 Task: For heading Use Times New Roman with dark cornflower blue 2 colour & Underline.  font size for heading20,  'Change the font style of data to'Verdana and font size to 12,  Change the alignment of both headline & data to Align right In the sheet  analysisDailySales_Analysis_2022
Action: Mouse moved to (25, 147)
Screenshot: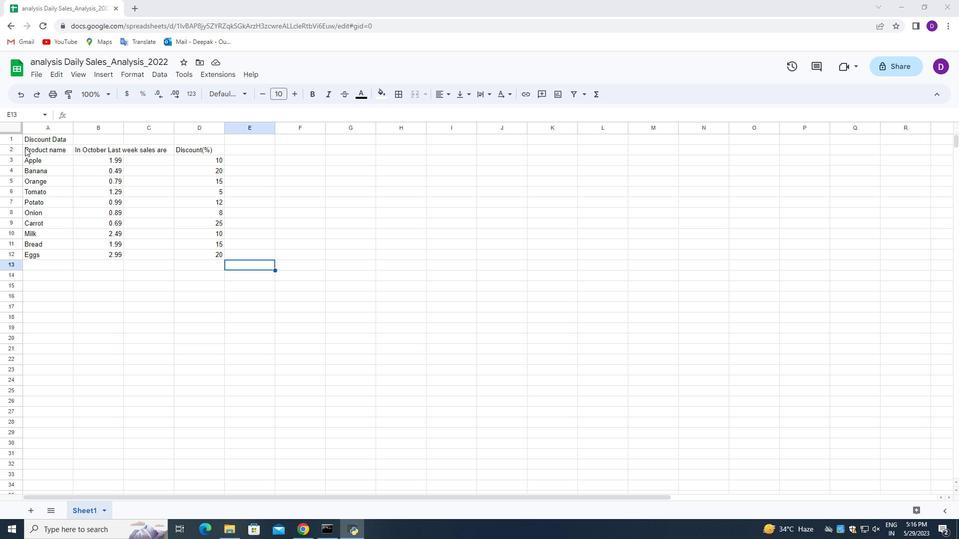 
Action: Mouse pressed left at (25, 147)
Screenshot: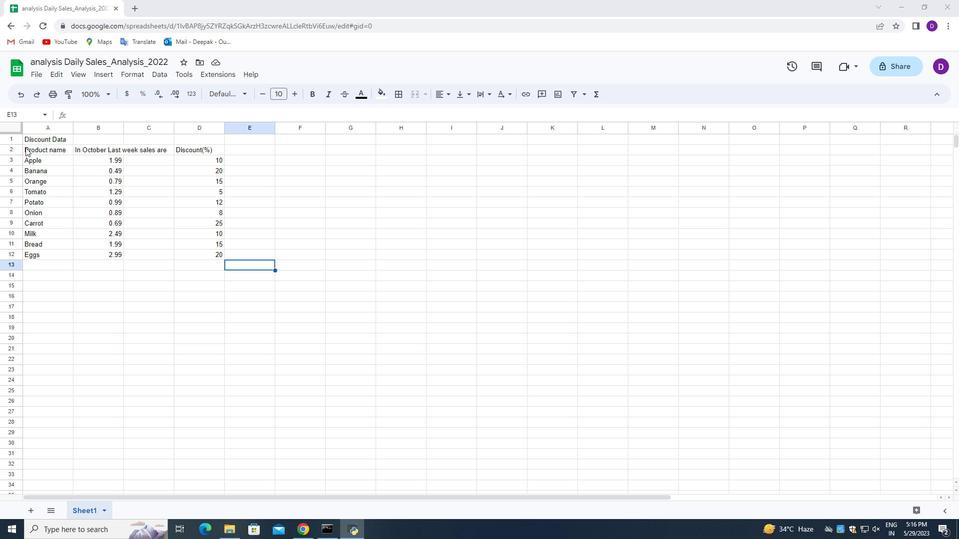 
Action: Mouse moved to (224, 95)
Screenshot: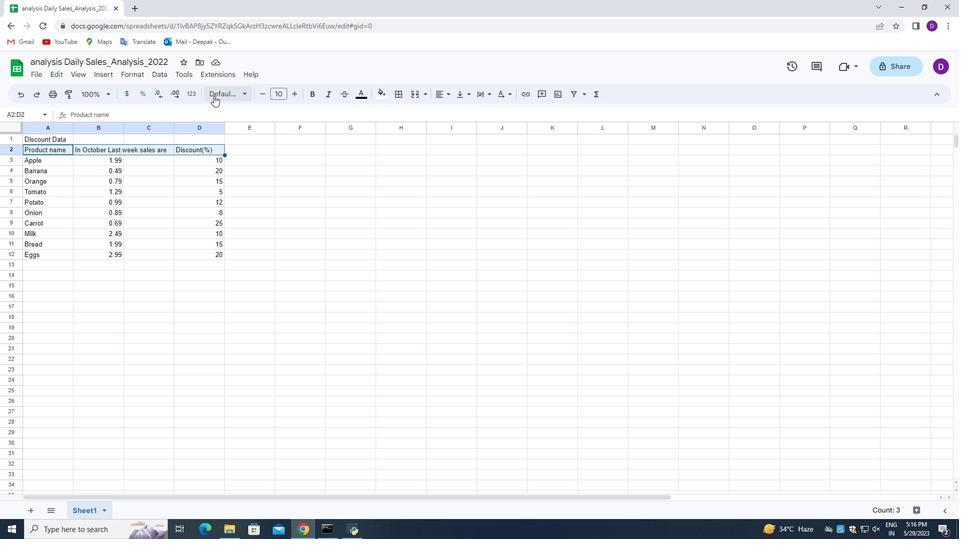 
Action: Mouse pressed left at (224, 95)
Screenshot: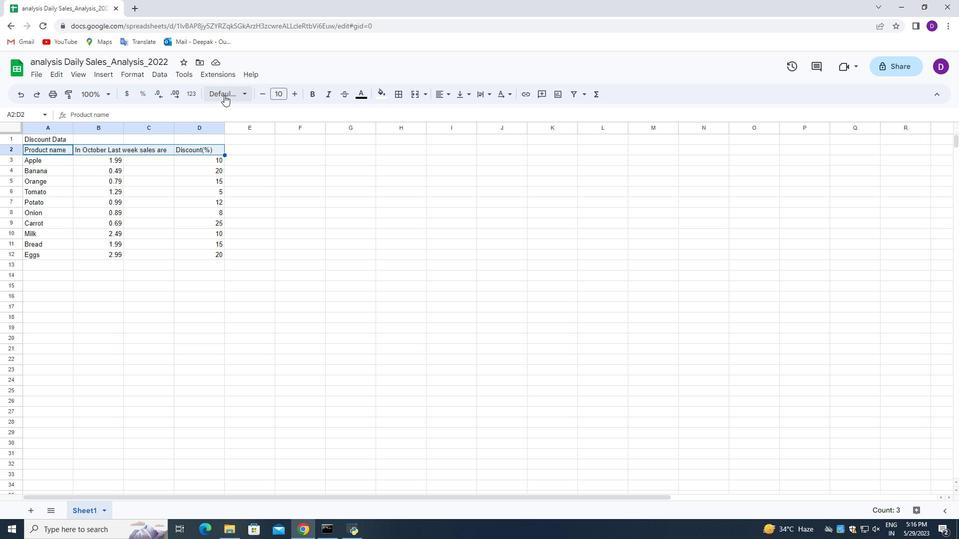 
Action: Mouse moved to (268, 328)
Screenshot: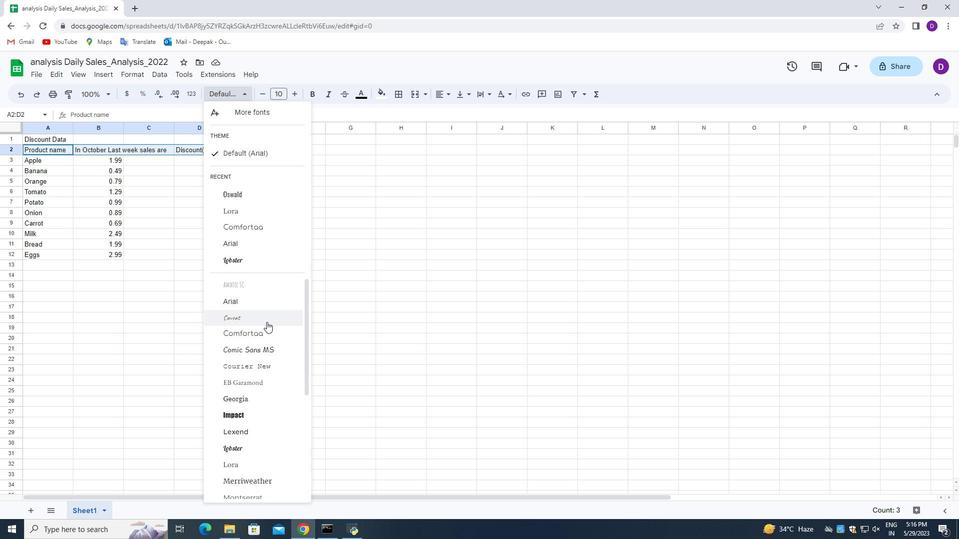 
Action: Mouse scrolled (268, 327) with delta (0, 0)
Screenshot: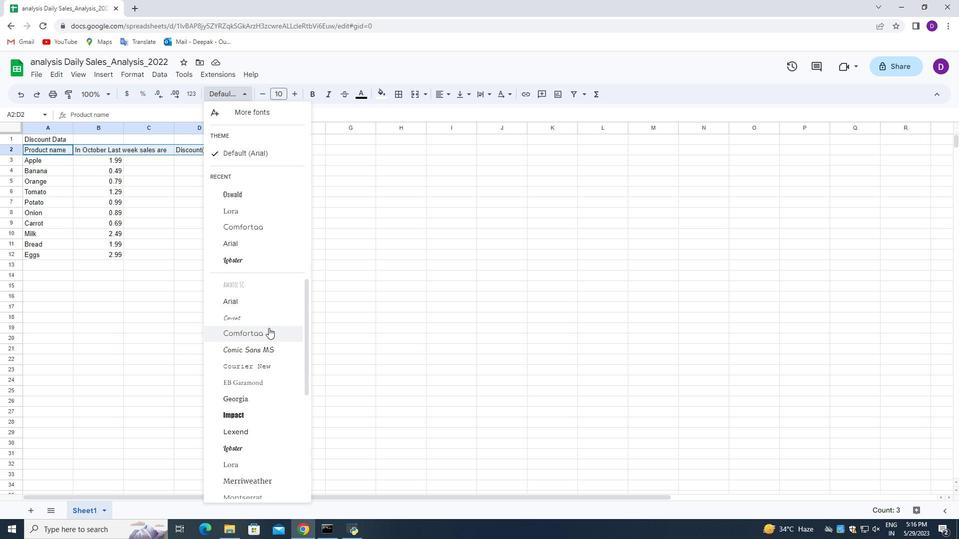 
Action: Mouse moved to (268, 333)
Screenshot: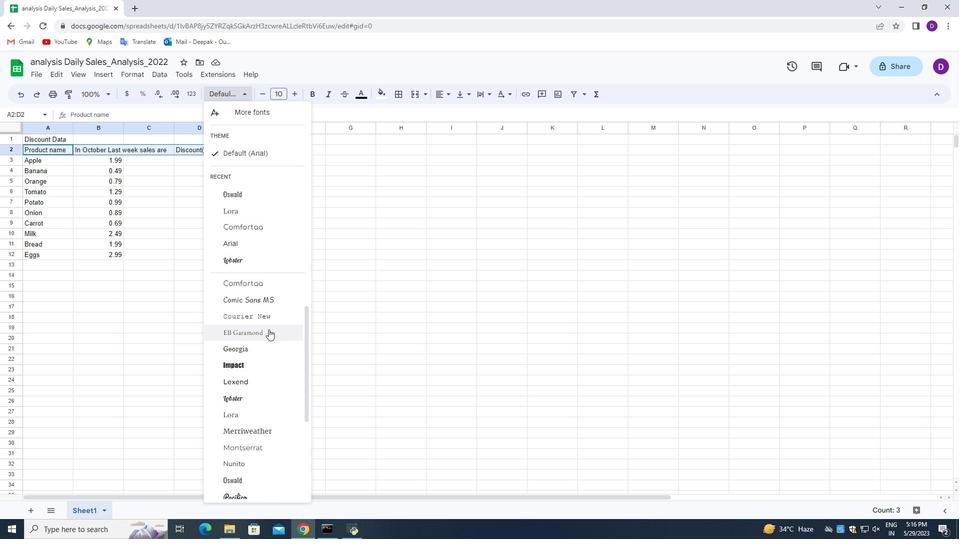 
Action: Mouse scrolled (268, 333) with delta (0, 0)
Screenshot: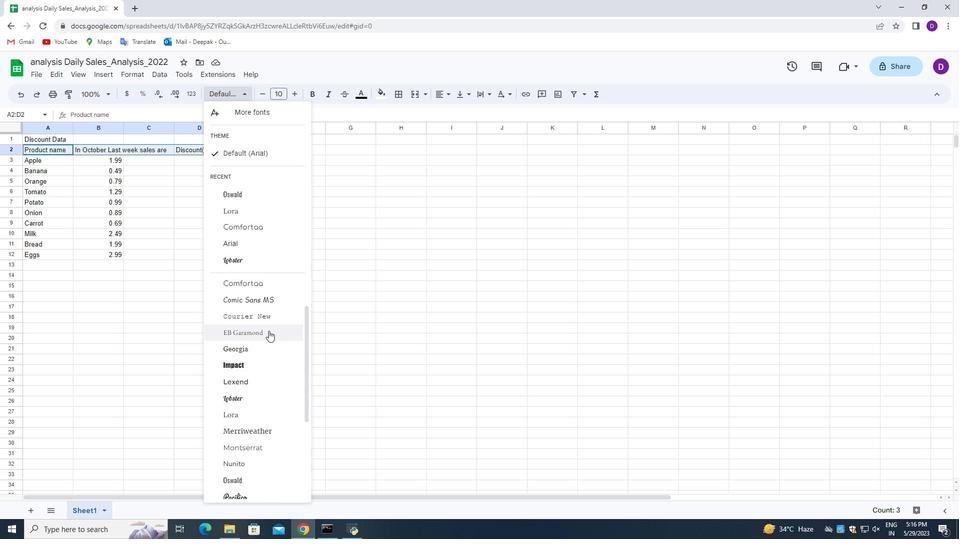 
Action: Mouse moved to (262, 374)
Screenshot: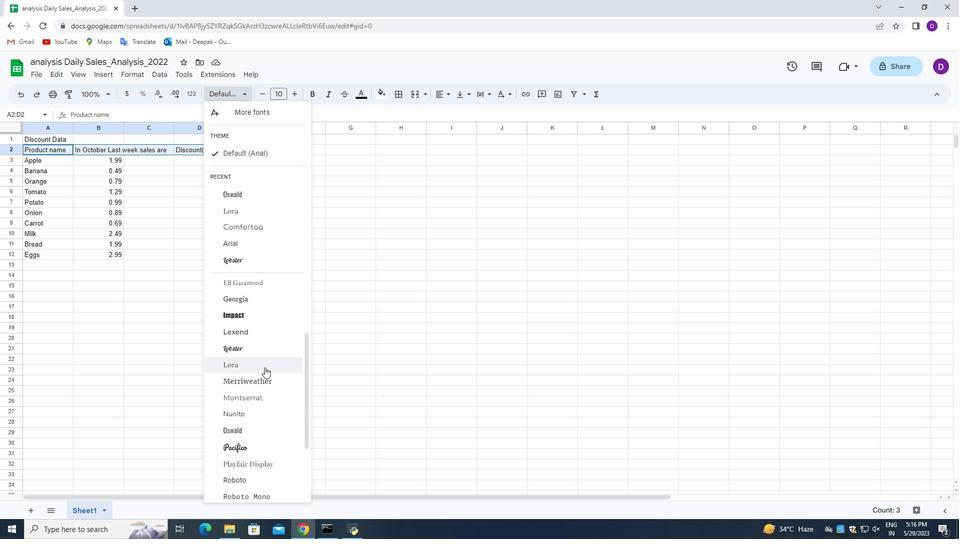 
Action: Mouse scrolled (262, 373) with delta (0, 0)
Screenshot: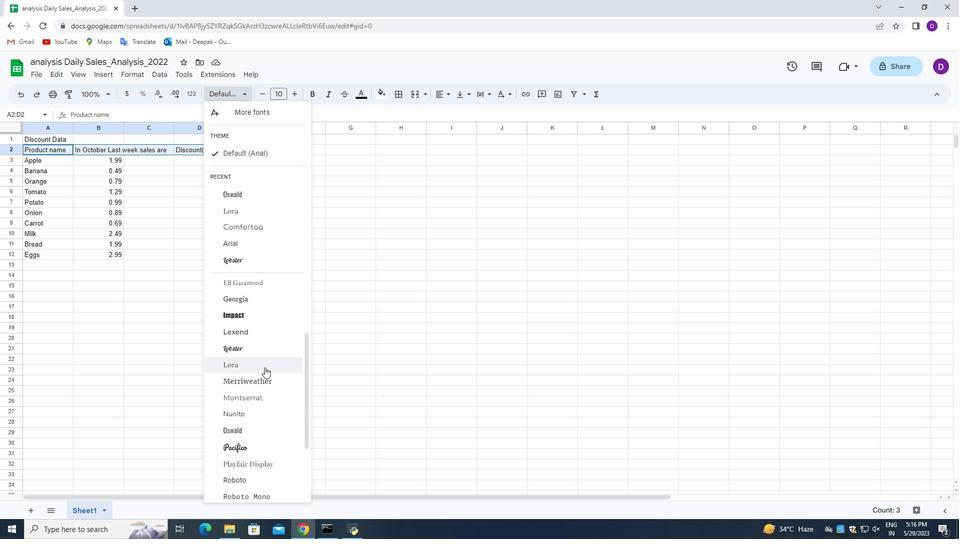 
Action: Mouse moved to (262, 375)
Screenshot: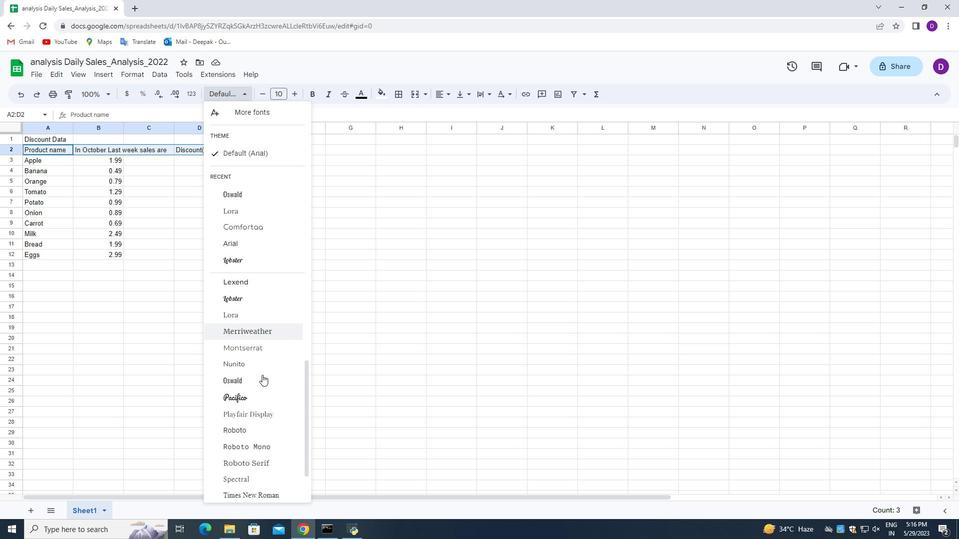 
Action: Mouse scrolled (262, 375) with delta (0, 0)
Screenshot: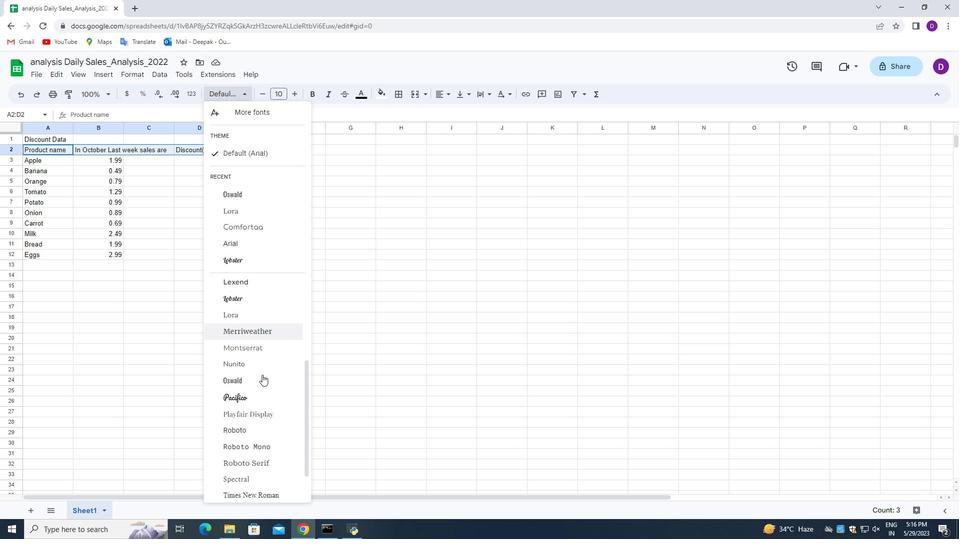 
Action: Mouse scrolled (262, 375) with delta (0, 0)
Screenshot: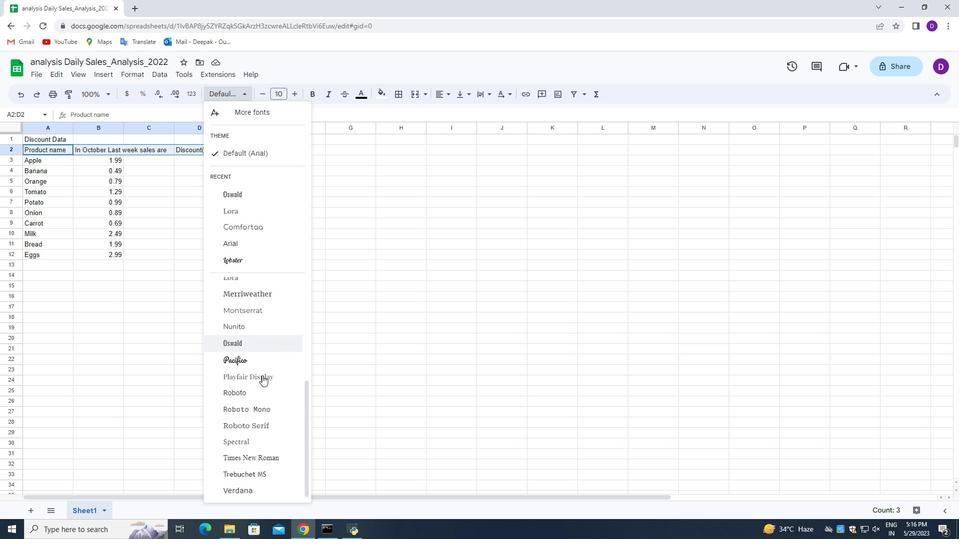 
Action: Mouse moved to (265, 460)
Screenshot: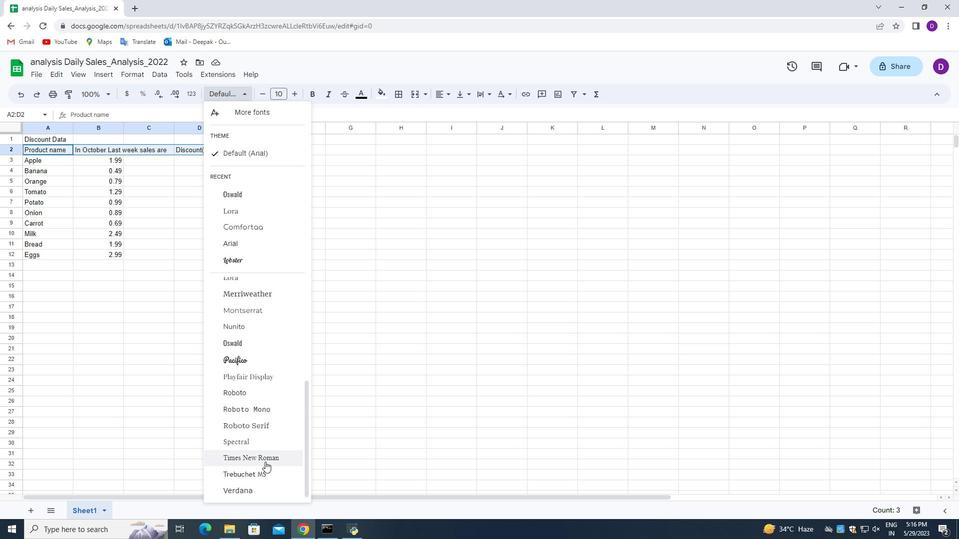 
Action: Mouse pressed left at (265, 460)
Screenshot: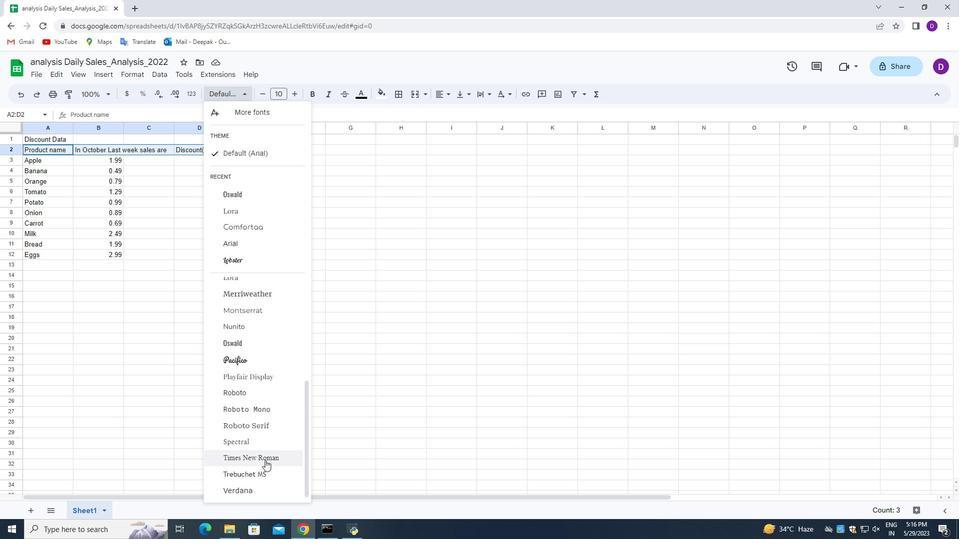 
Action: Mouse moved to (357, 96)
Screenshot: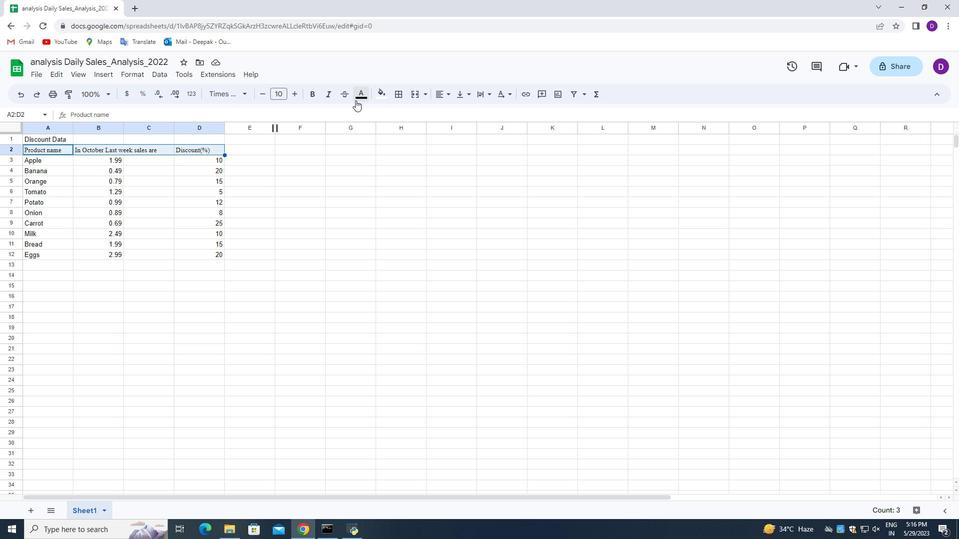 
Action: Mouse pressed left at (357, 96)
Screenshot: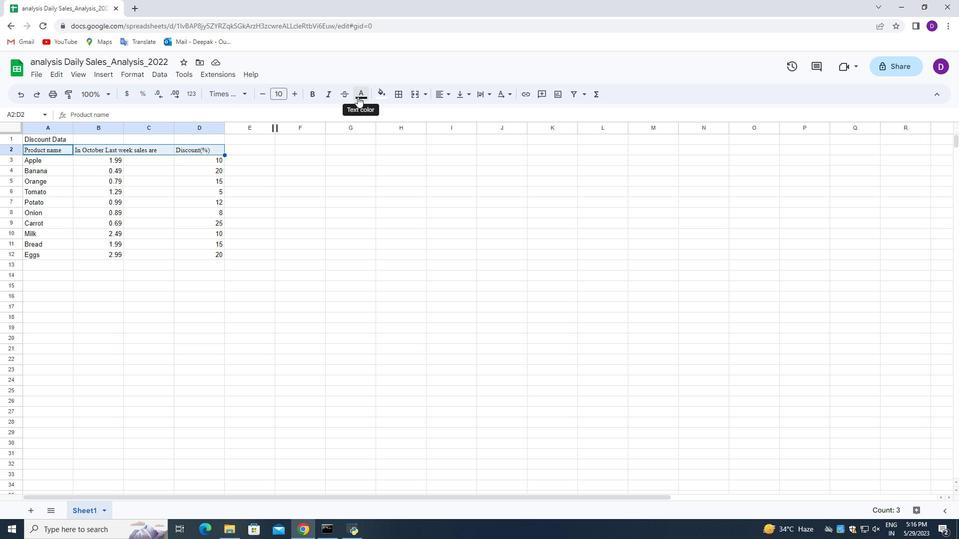 
Action: Mouse moved to (428, 195)
Screenshot: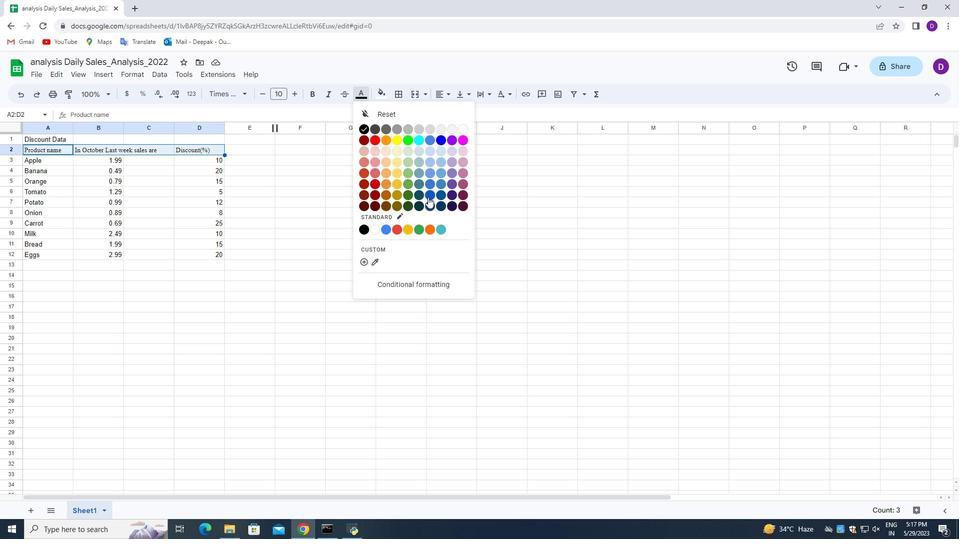 
Action: Mouse pressed left at (428, 195)
Screenshot: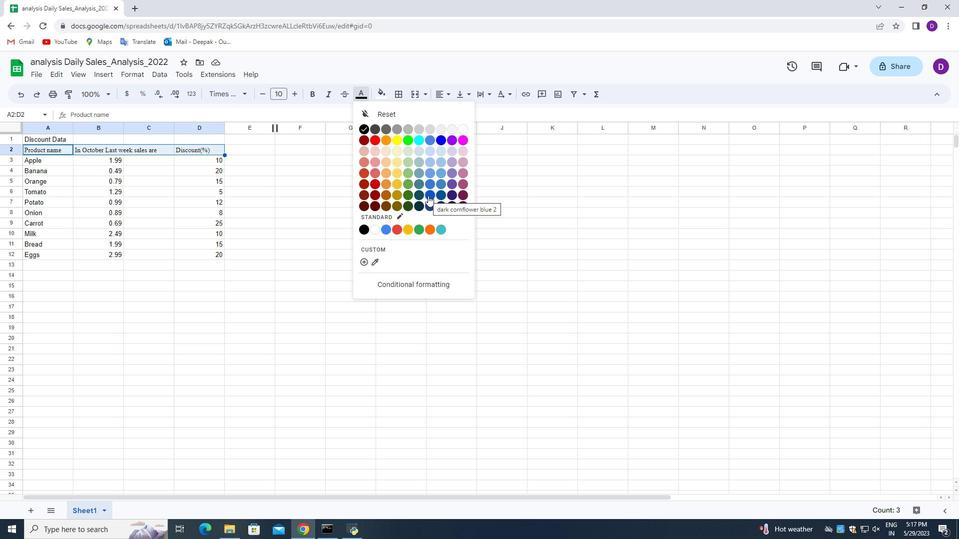 
Action: Mouse moved to (168, 160)
Screenshot: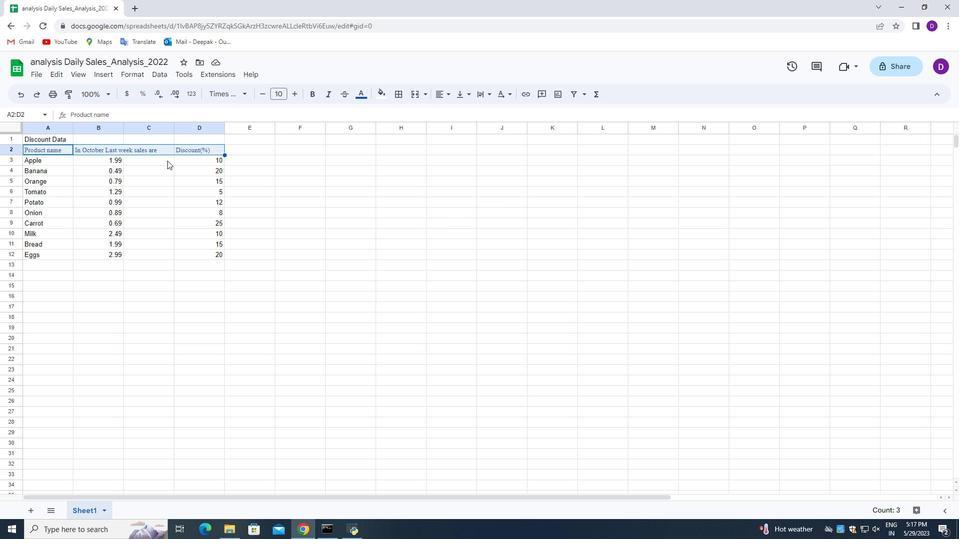 
Action: Key pressed ctrl+U
Screenshot: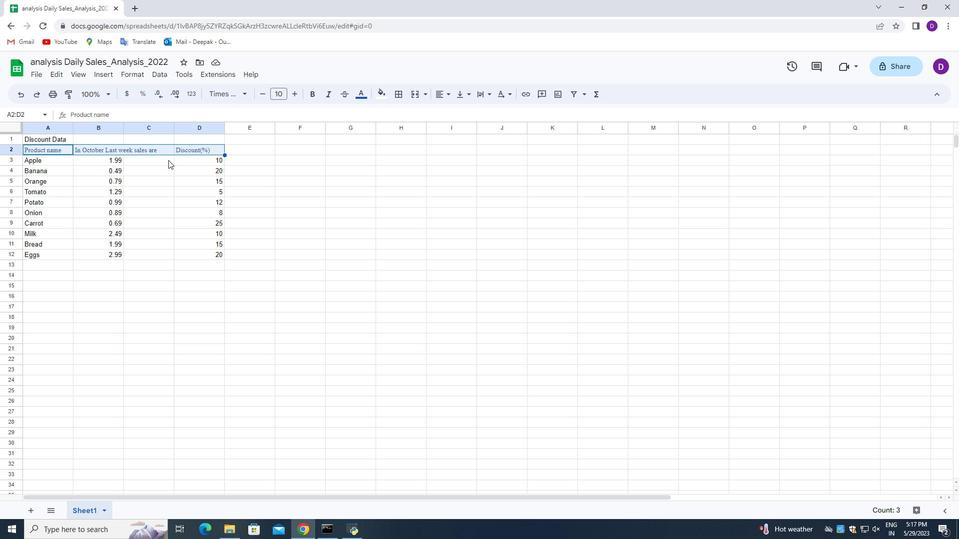 
Action: Mouse moved to (296, 96)
Screenshot: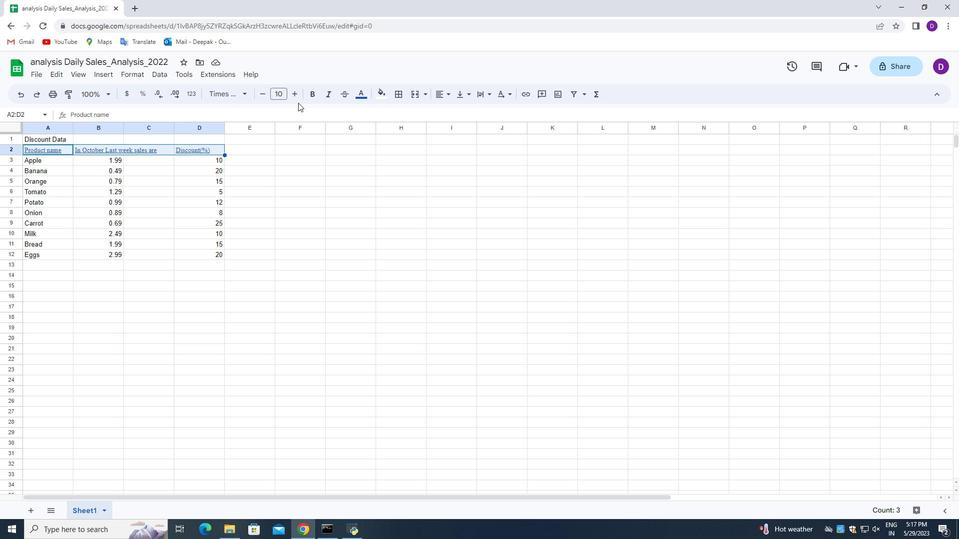 
Action: Mouse pressed left at (296, 96)
Screenshot: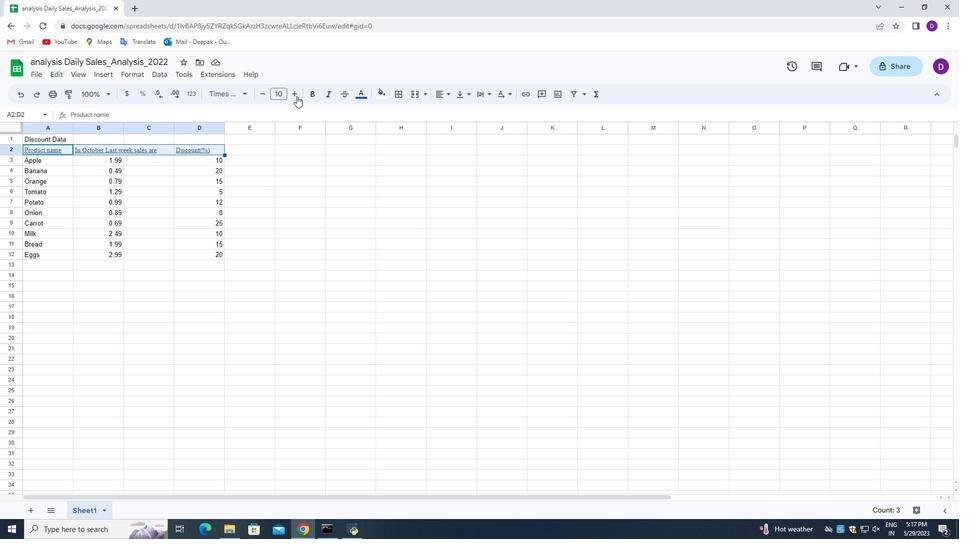 
Action: Mouse pressed left at (296, 96)
Screenshot: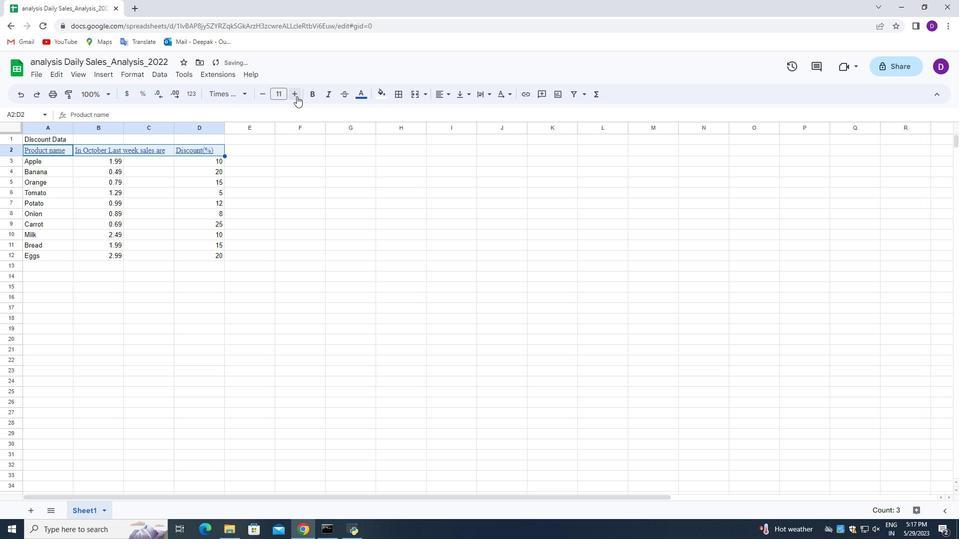 
Action: Mouse pressed left at (296, 96)
Screenshot: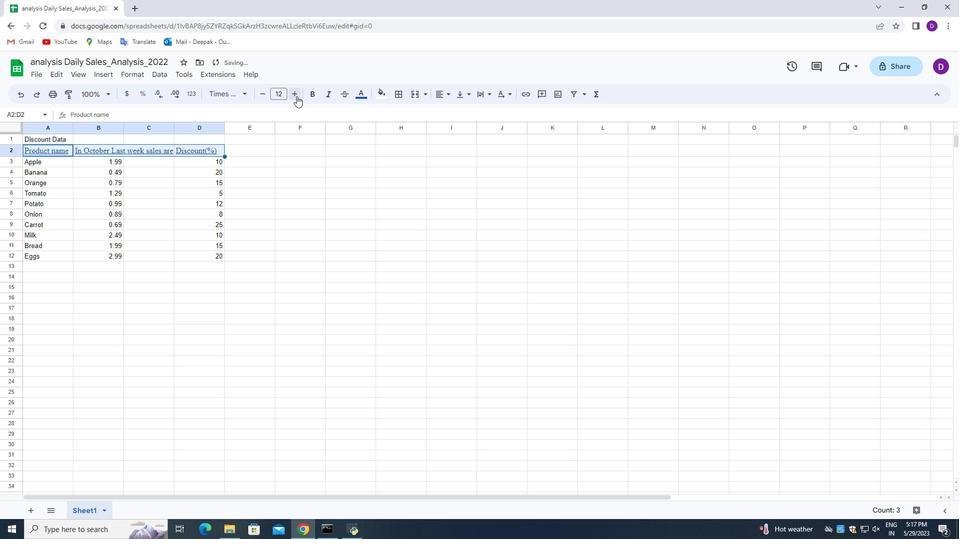 
Action: Mouse pressed left at (296, 96)
Screenshot: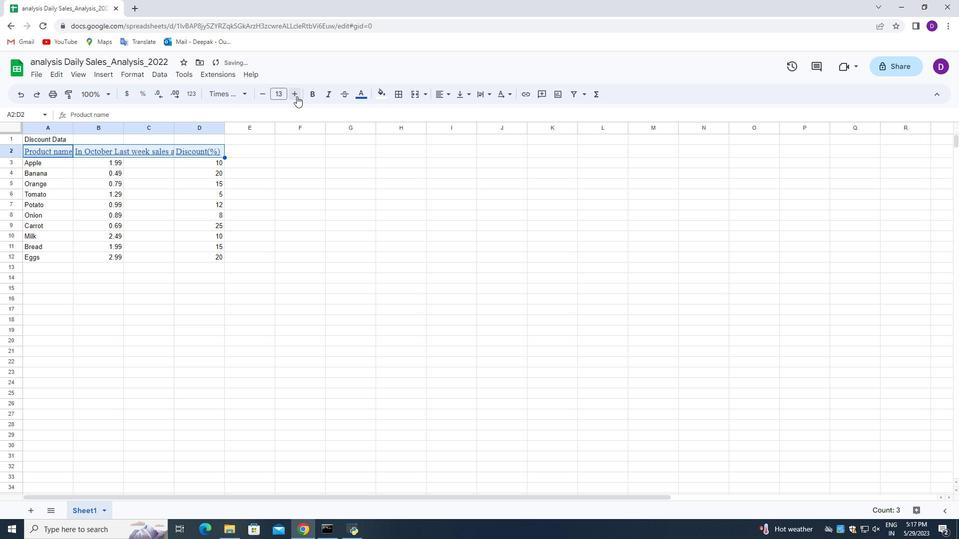 
Action: Mouse pressed left at (296, 96)
Screenshot: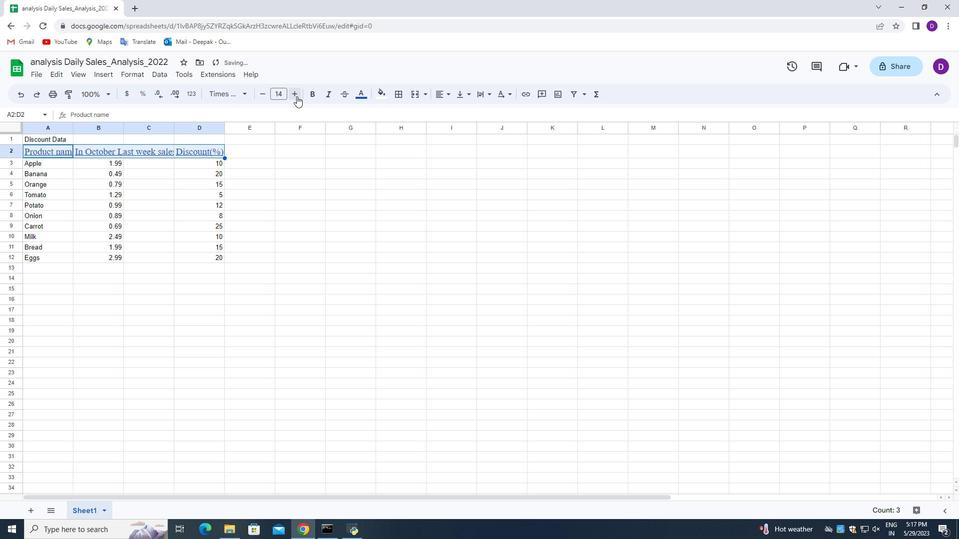 
Action: Mouse pressed left at (296, 96)
Screenshot: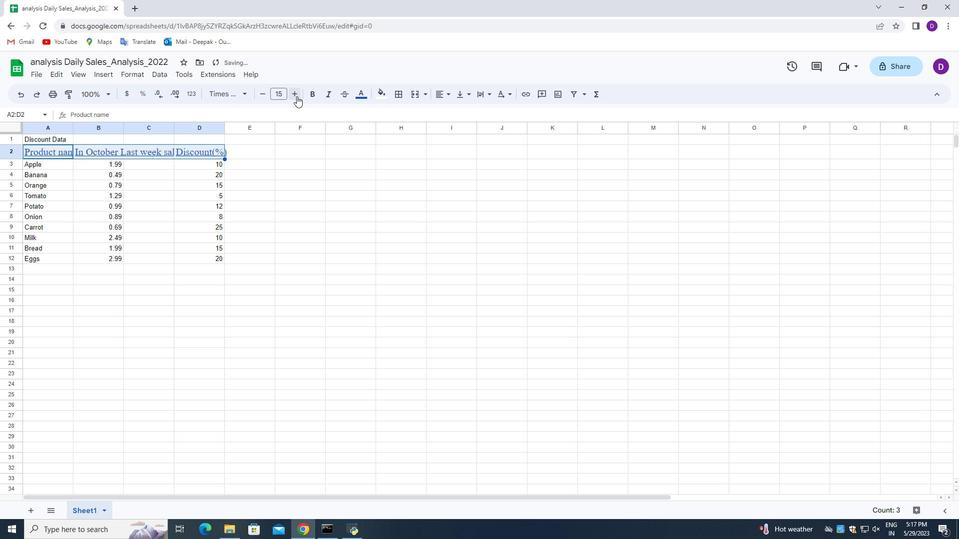 
Action: Mouse pressed left at (296, 96)
Screenshot: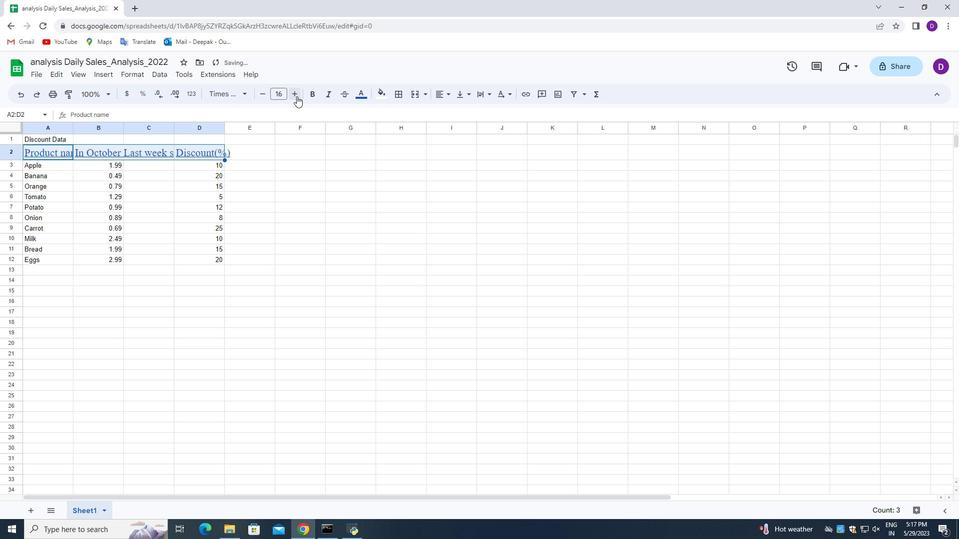 
Action: Mouse pressed left at (296, 96)
Screenshot: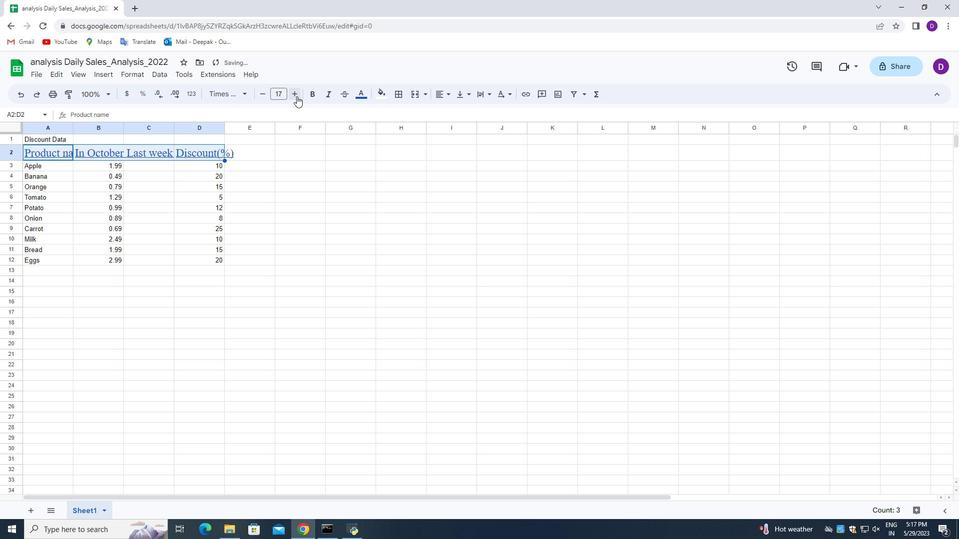 
Action: Mouse pressed left at (296, 96)
Screenshot: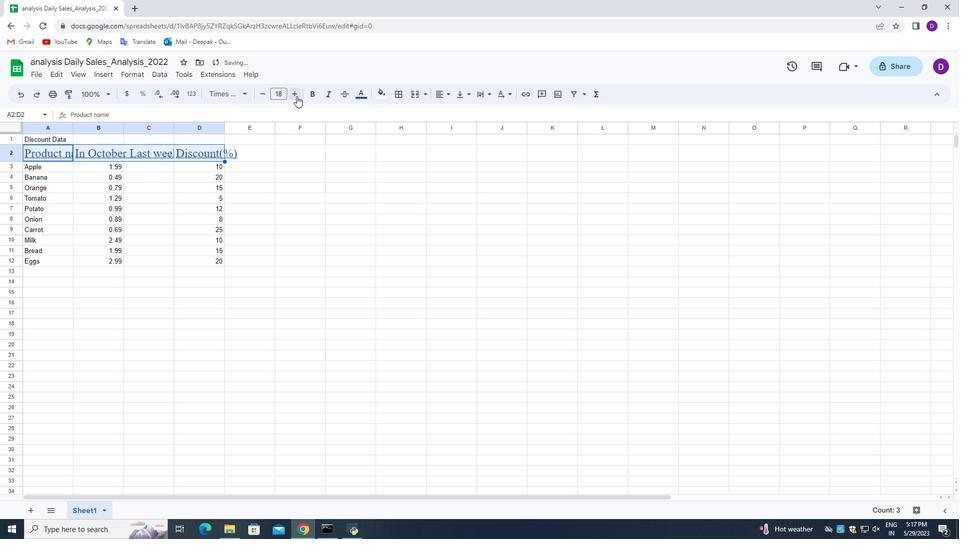 
Action: Mouse pressed left at (296, 96)
Screenshot: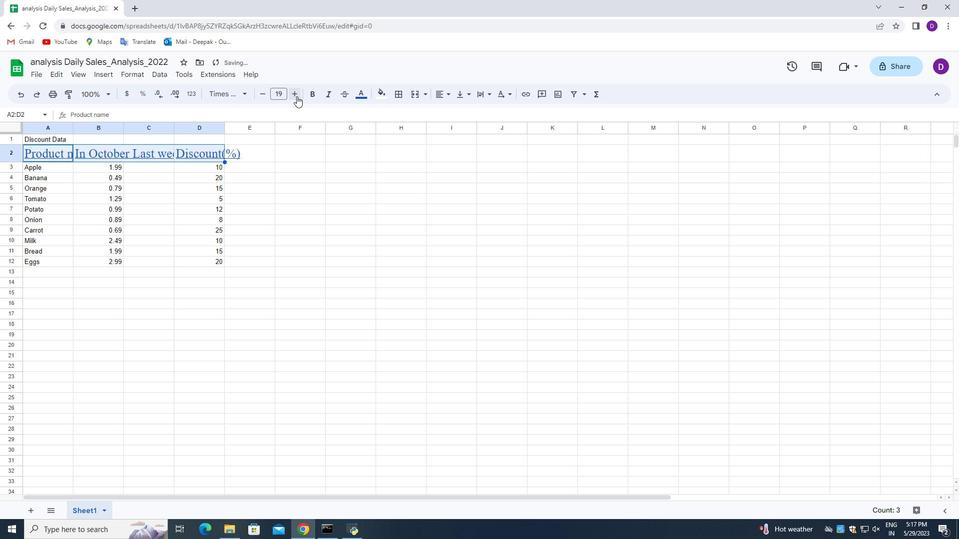 
Action: Mouse moved to (30, 167)
Screenshot: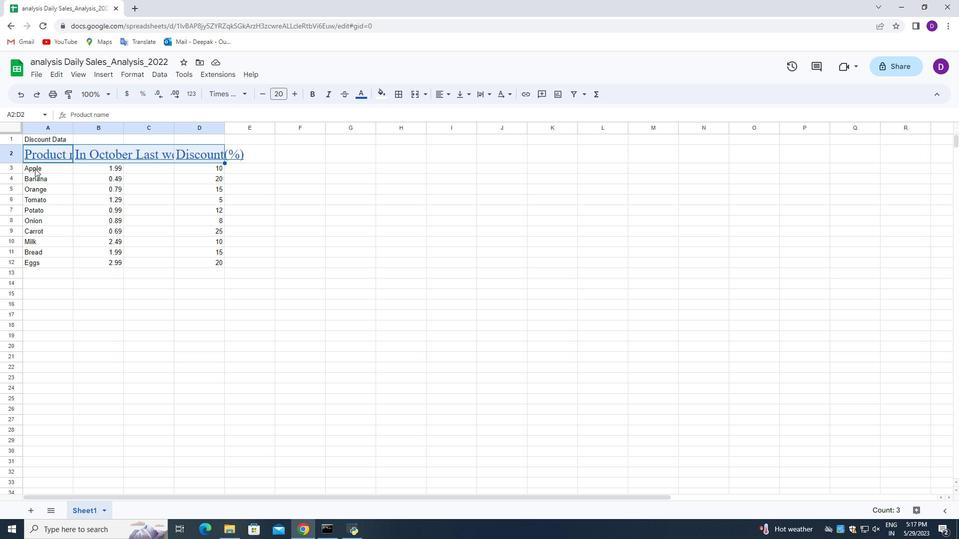 
Action: Mouse pressed left at (30, 167)
Screenshot: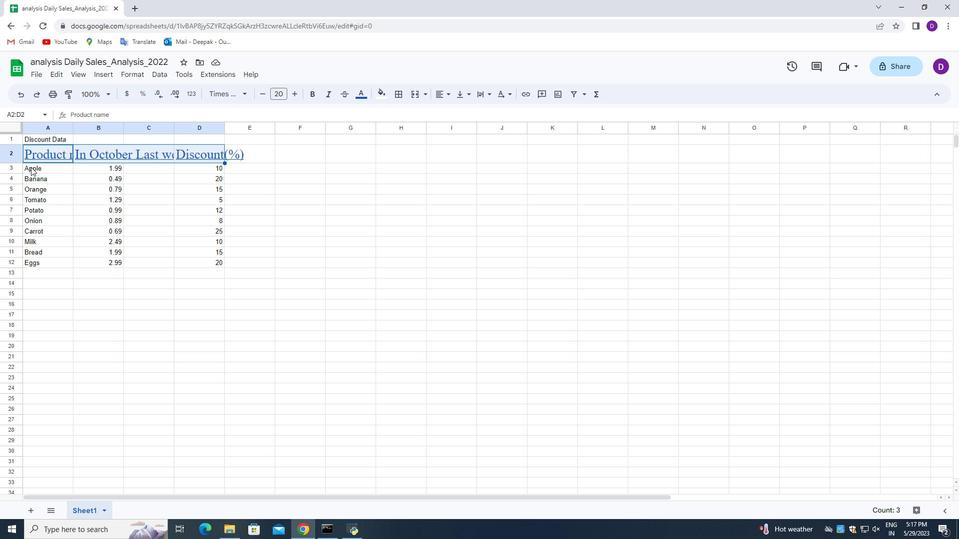 
Action: Mouse moved to (229, 95)
Screenshot: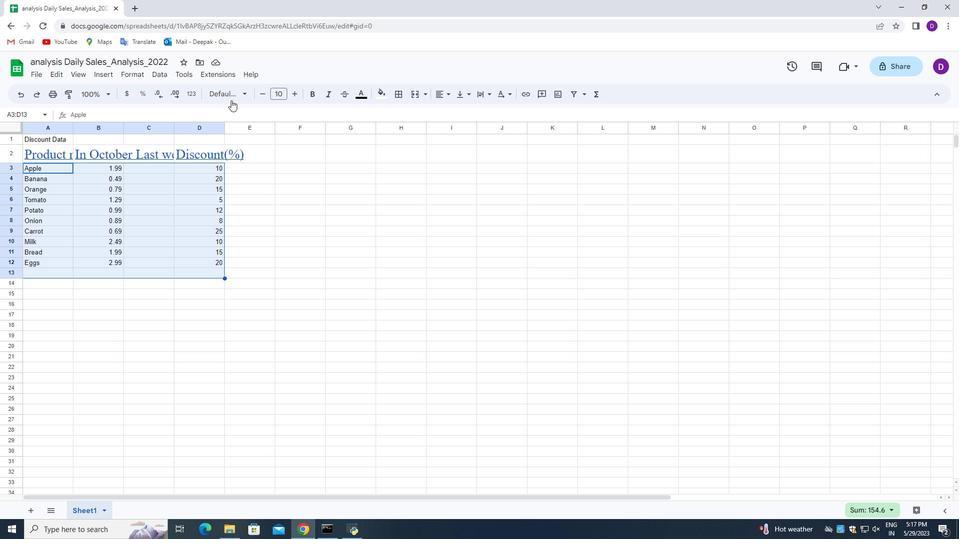 
Action: Mouse pressed left at (229, 95)
Screenshot: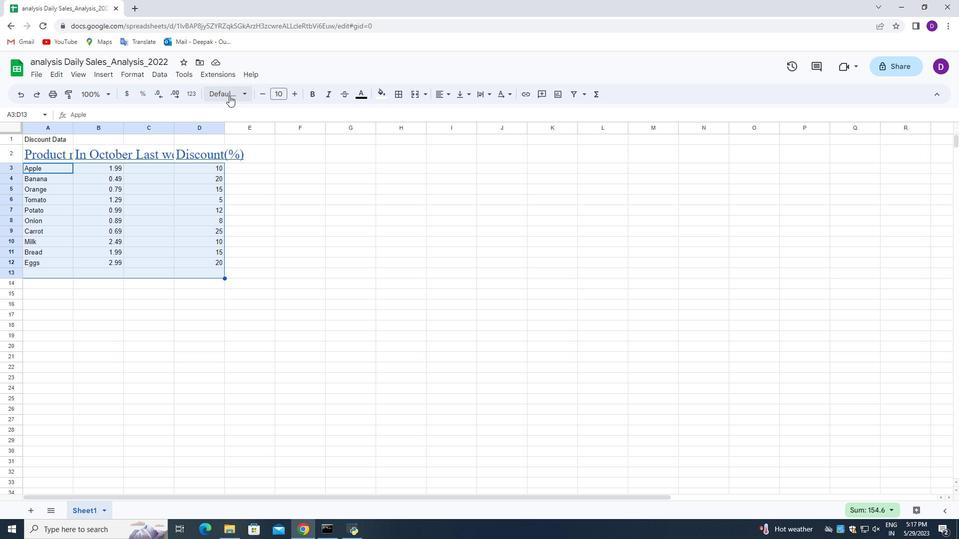 
Action: Mouse moved to (255, 467)
Screenshot: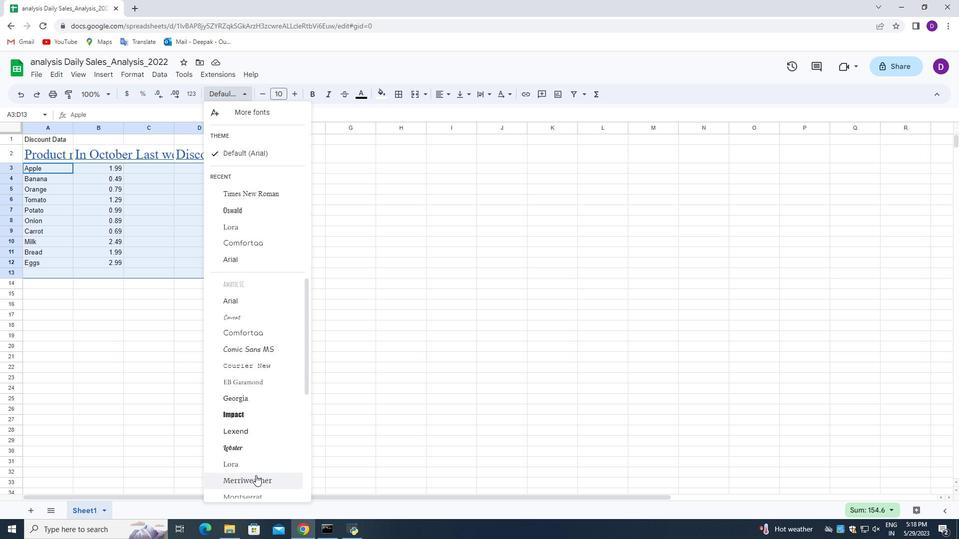 
Action: Mouse scrolled (255, 466) with delta (0, 0)
Screenshot: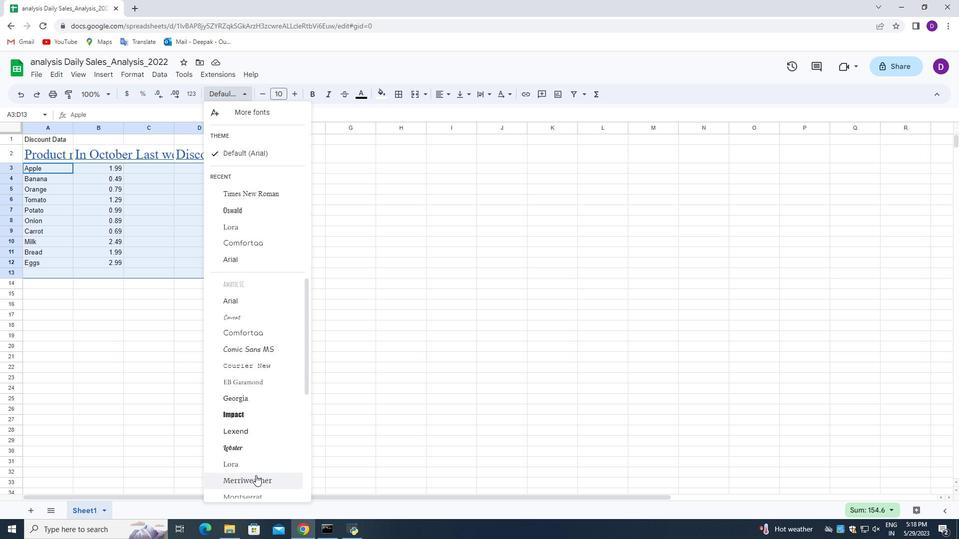 
Action: Mouse moved to (253, 413)
Screenshot: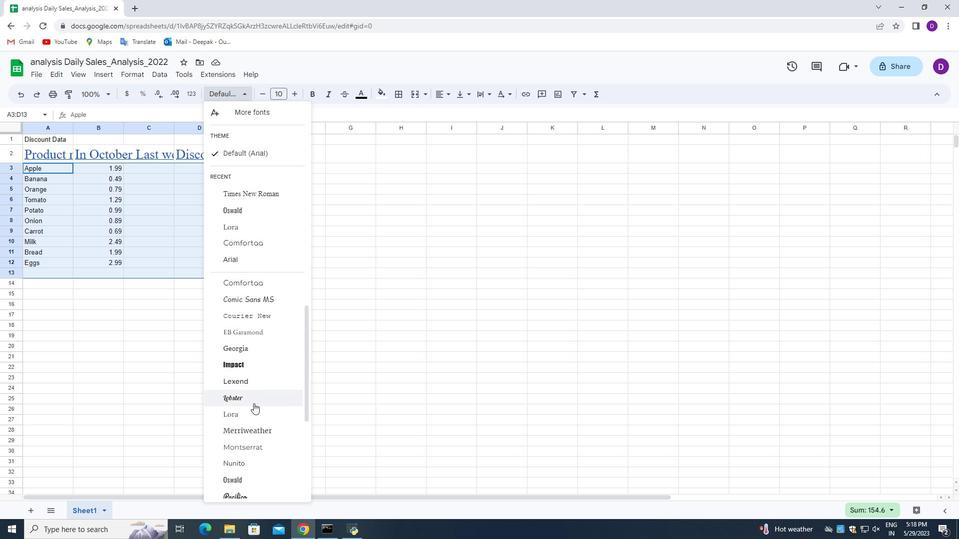 
Action: Mouse scrolled (253, 413) with delta (0, 0)
Screenshot: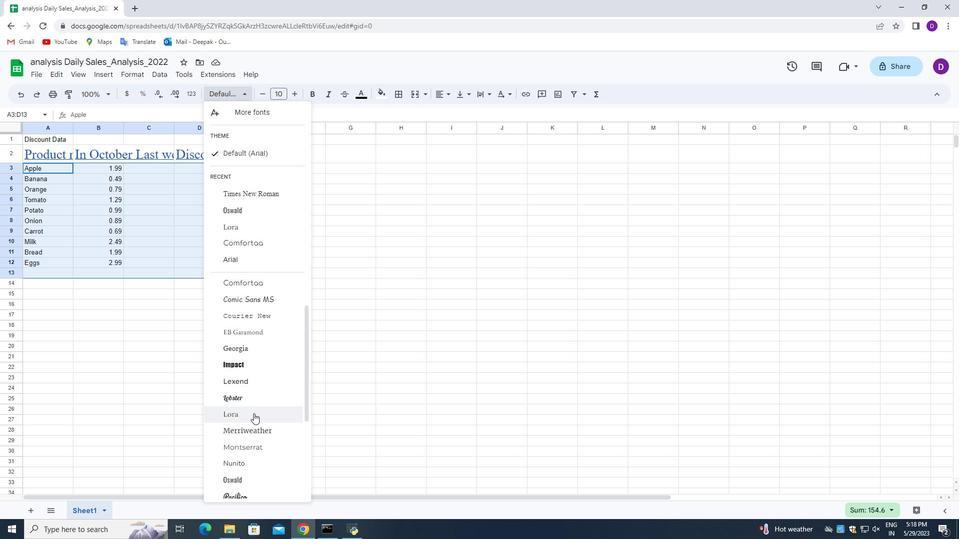 
Action: Mouse moved to (255, 425)
Screenshot: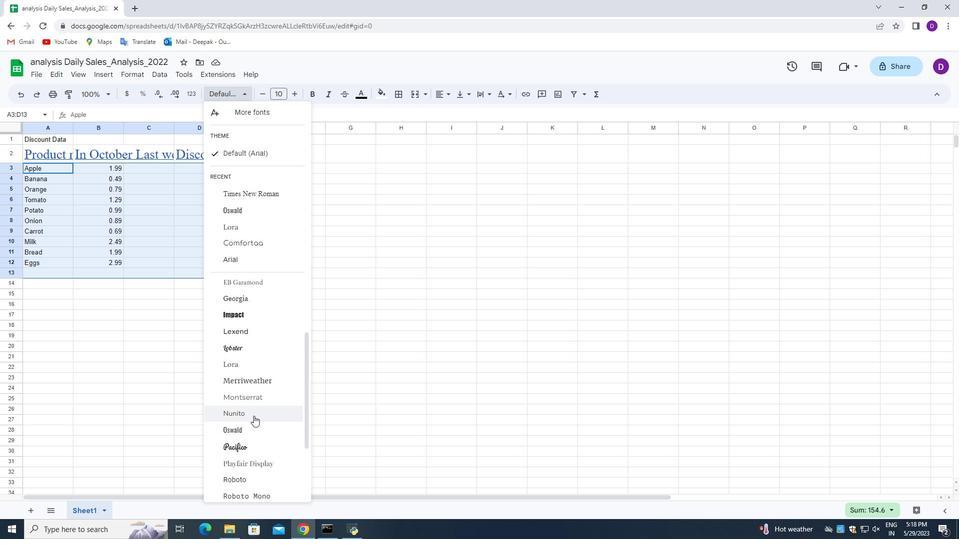 
Action: Mouse scrolled (255, 424) with delta (0, 0)
Screenshot: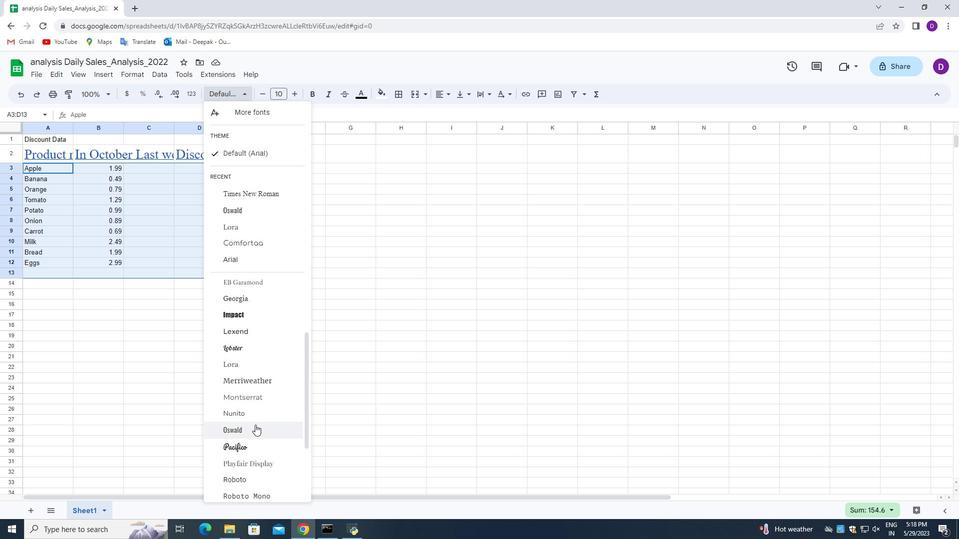 
Action: Mouse moved to (251, 395)
Screenshot: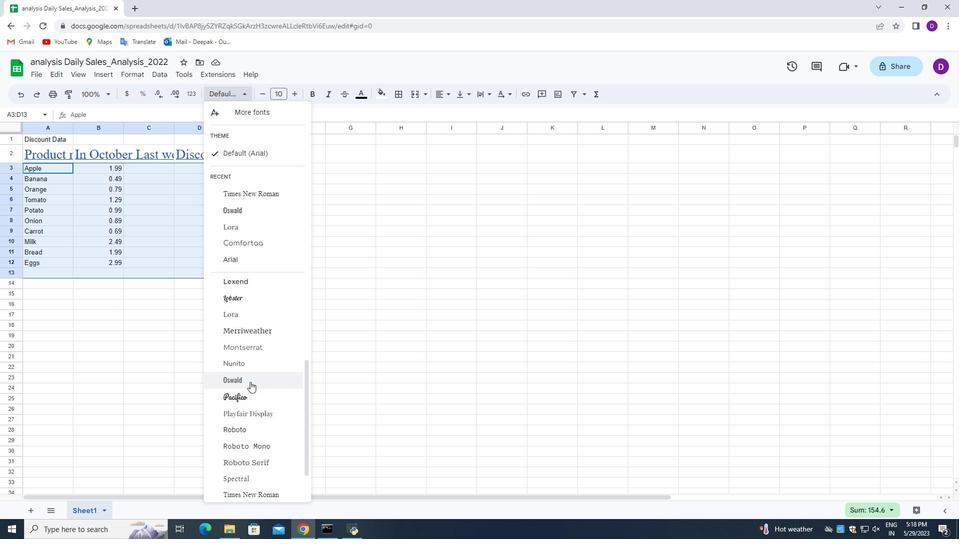 
Action: Mouse scrolled (251, 394) with delta (0, 0)
Screenshot: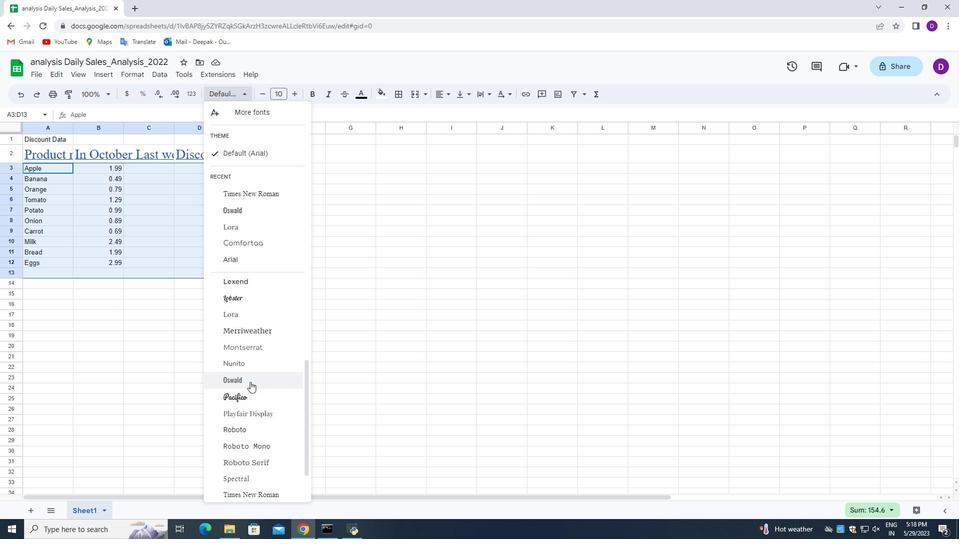 
Action: Mouse moved to (253, 405)
Screenshot: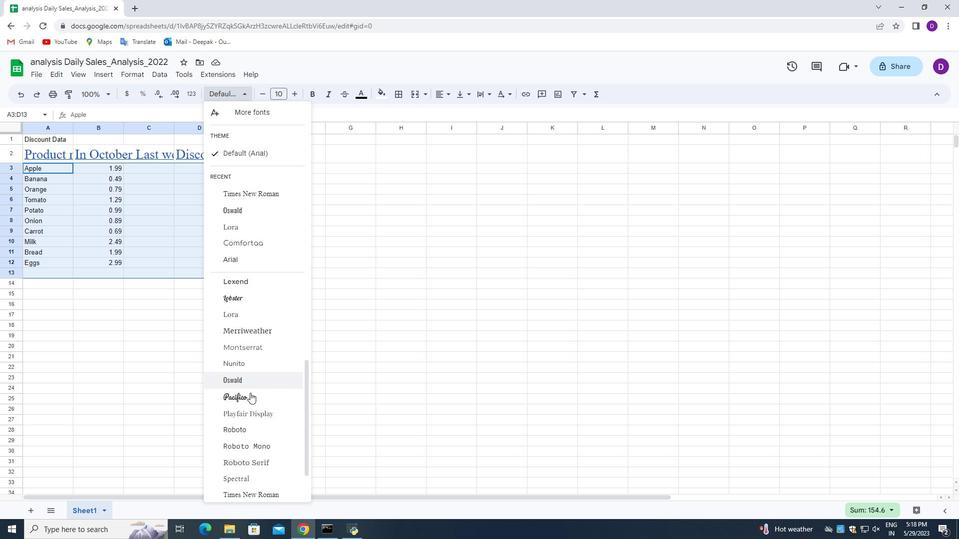 
Action: Mouse scrolled (253, 404) with delta (0, 0)
Screenshot: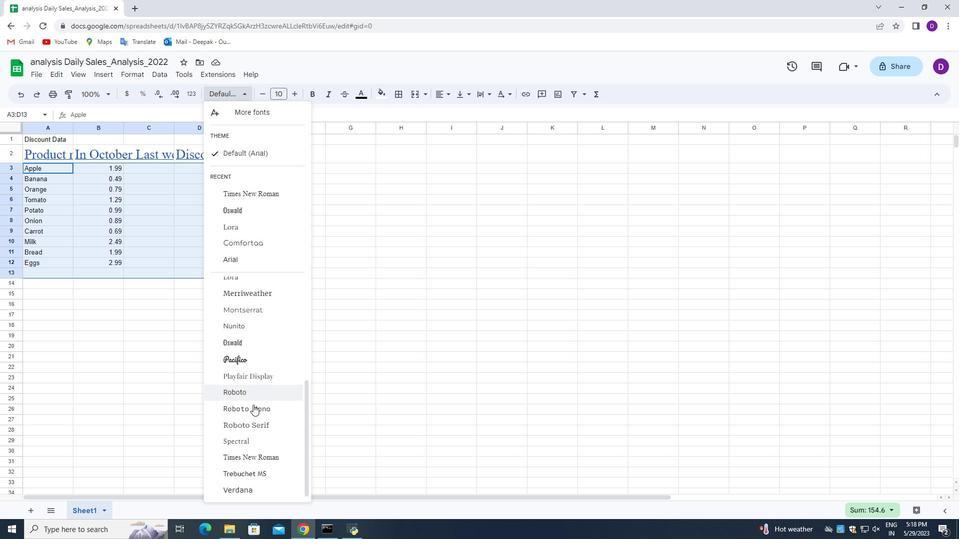 
Action: Mouse moved to (253, 405)
Screenshot: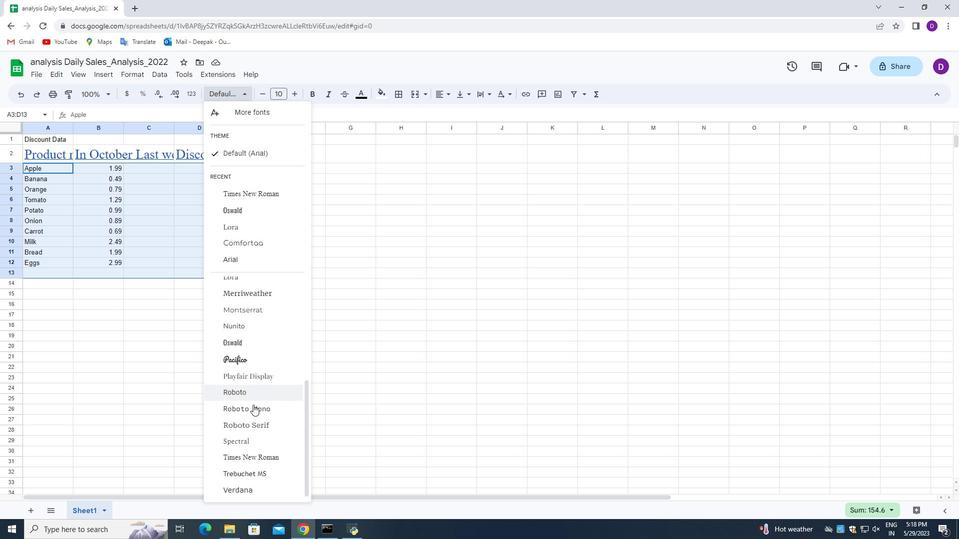 
Action: Mouse scrolled (253, 405) with delta (0, 0)
Screenshot: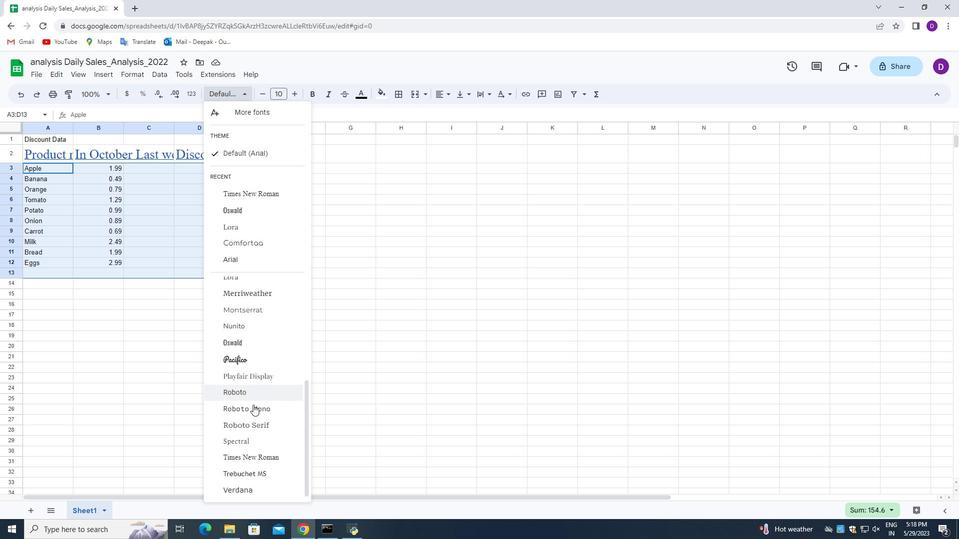 
Action: Mouse moved to (257, 487)
Screenshot: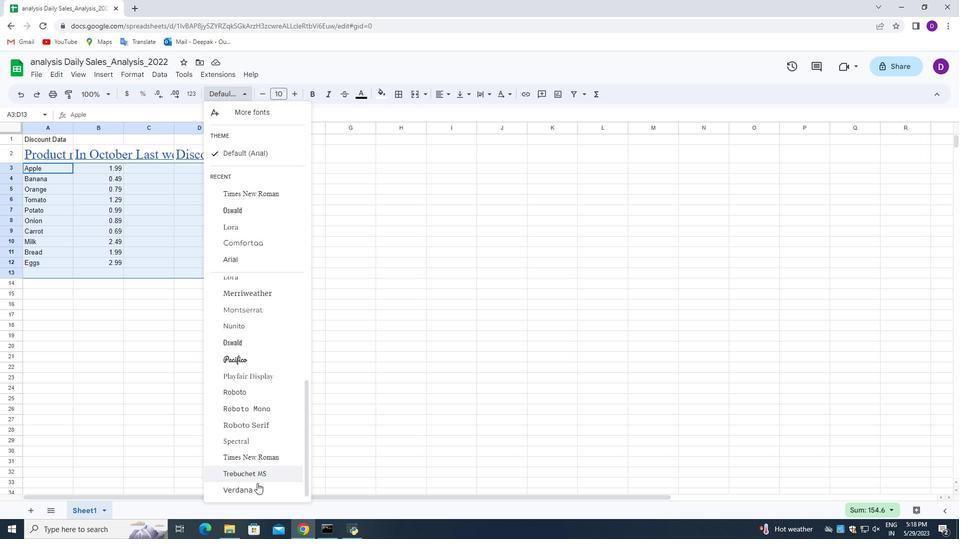 
Action: Mouse pressed left at (257, 487)
Screenshot: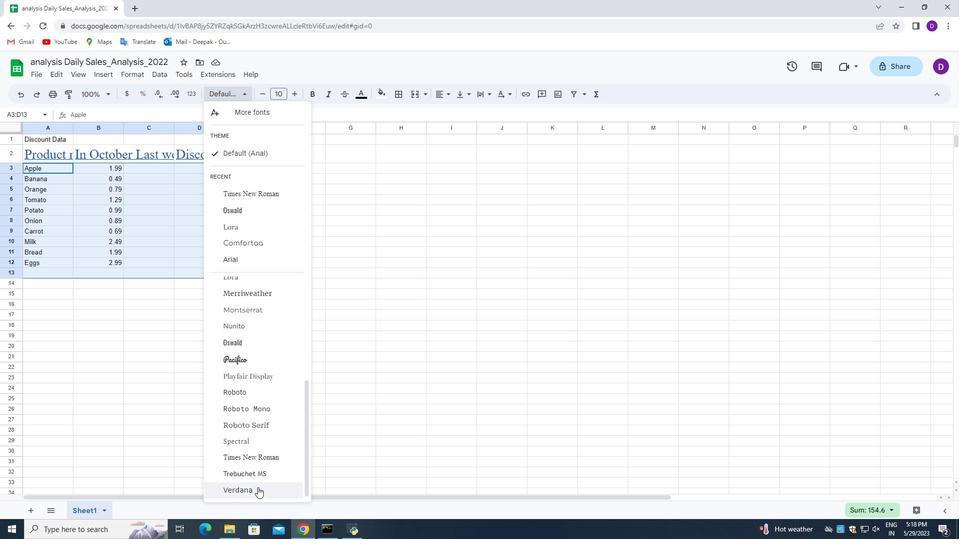 
Action: Mouse moved to (295, 96)
Screenshot: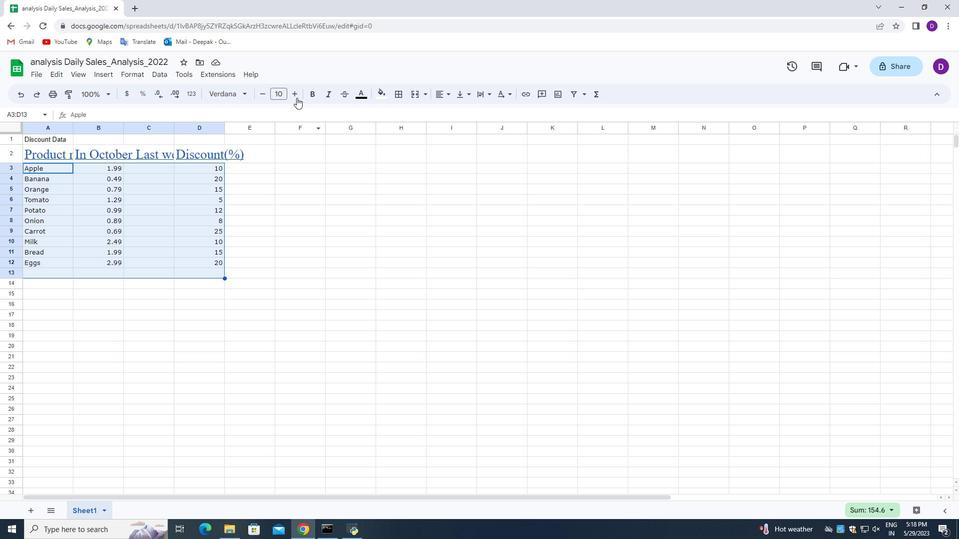
Action: Mouse pressed left at (295, 96)
Screenshot: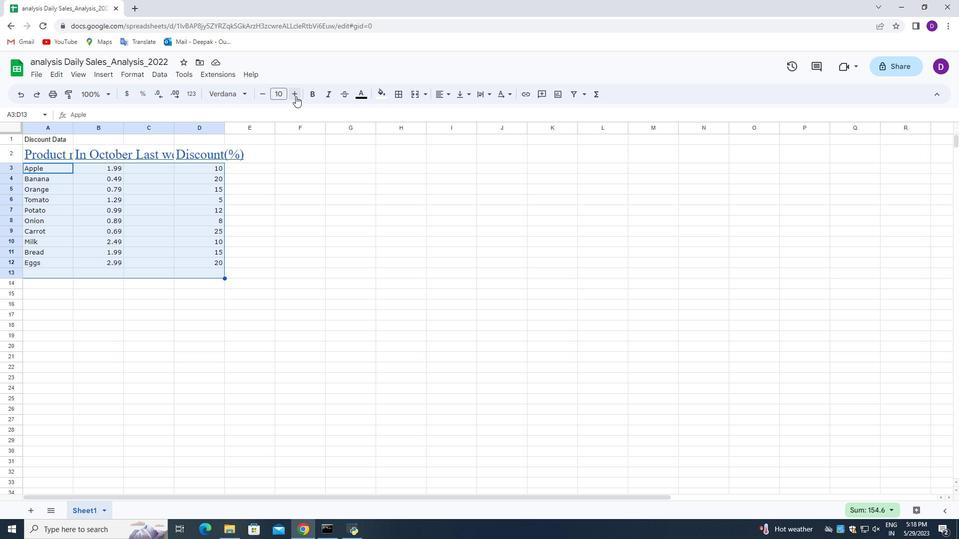 
Action: Mouse pressed left at (295, 96)
Screenshot: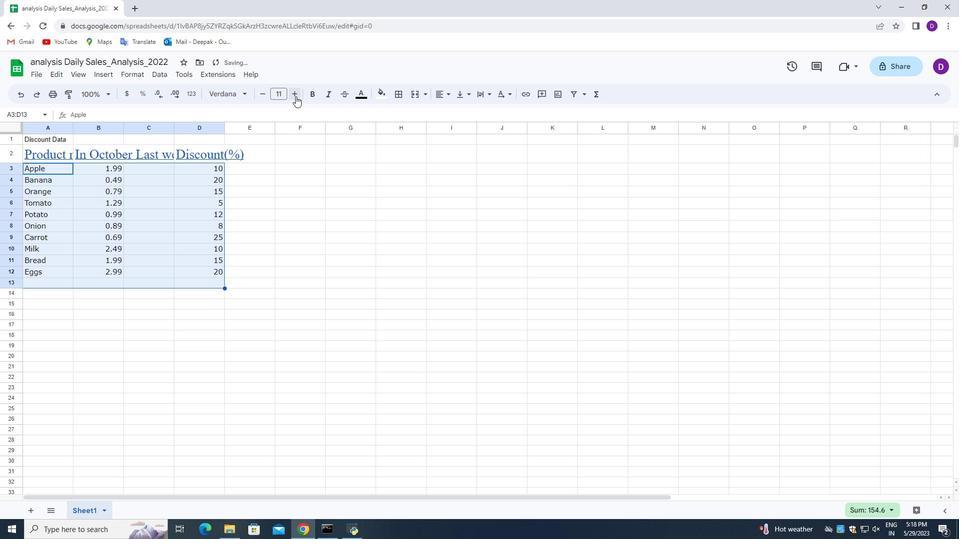 
Action: Mouse moved to (29, 147)
Screenshot: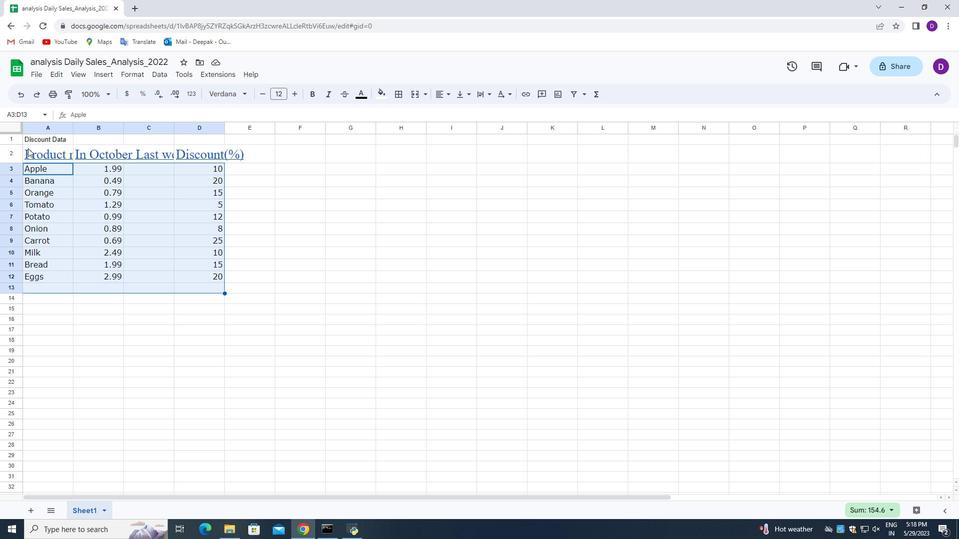
Action: Mouse pressed left at (29, 147)
Screenshot: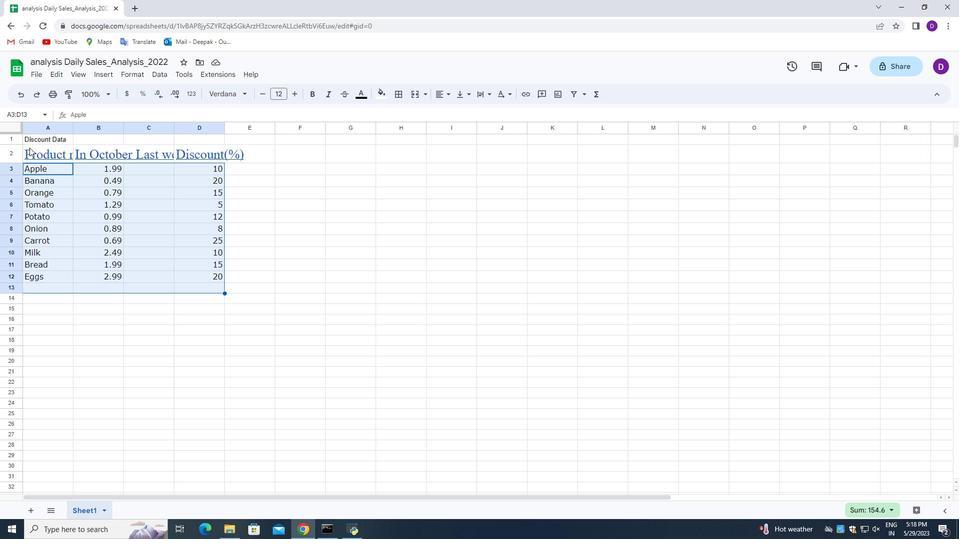 
Action: Mouse moved to (441, 95)
Screenshot: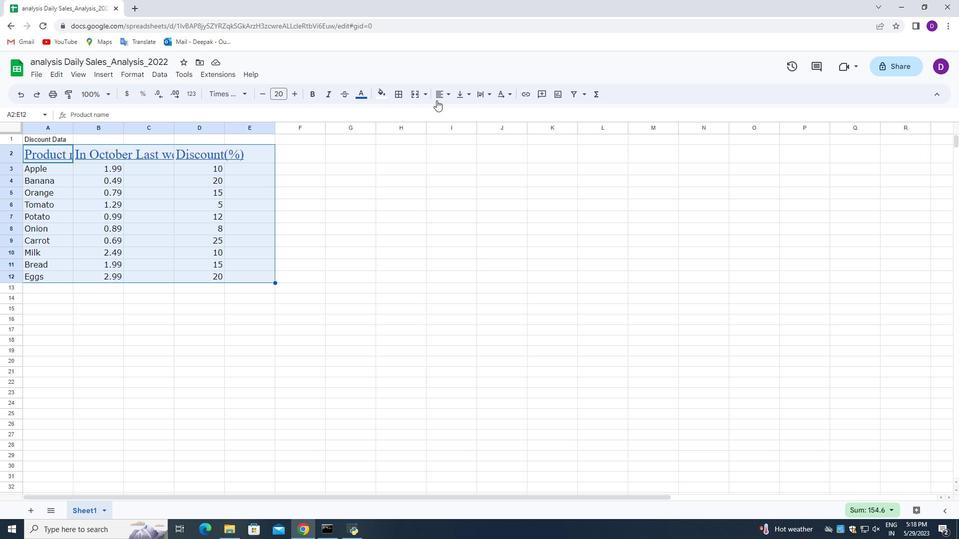 
Action: Mouse pressed left at (441, 95)
Screenshot: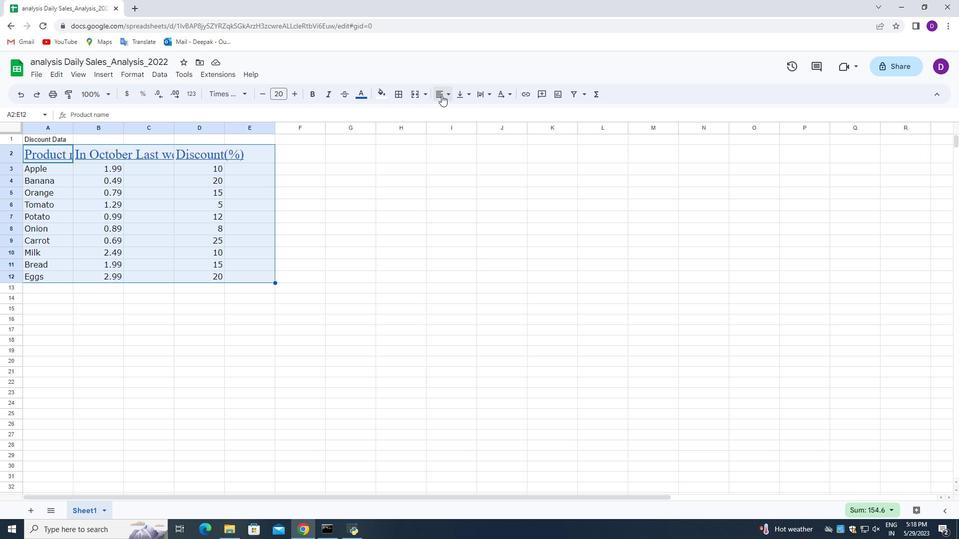 
Action: Mouse moved to (470, 113)
Screenshot: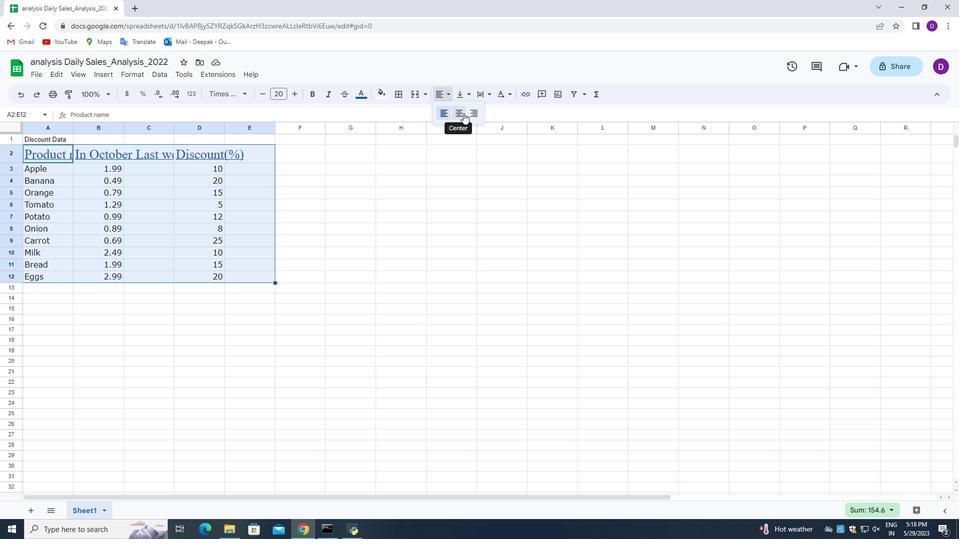 
Action: Mouse pressed left at (470, 113)
Screenshot: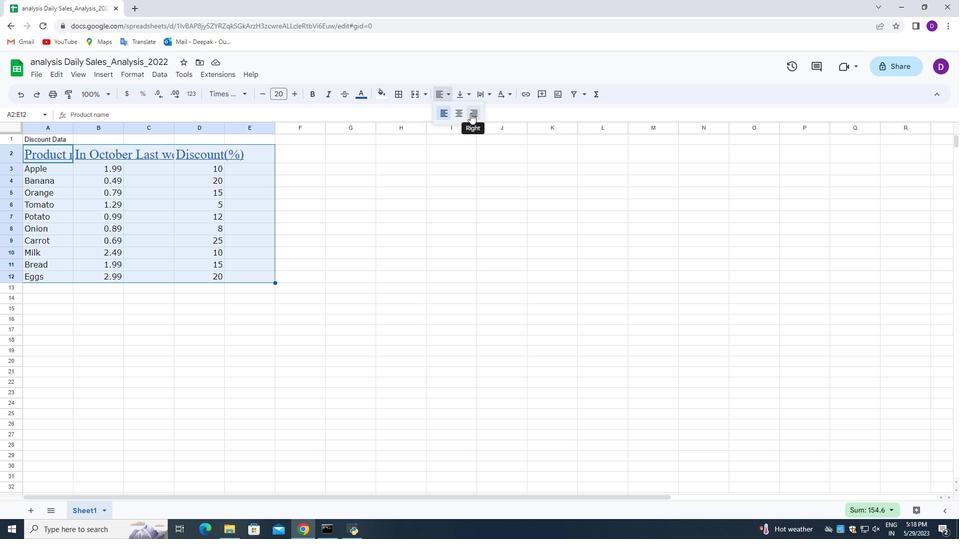 
Action: Mouse moved to (154, 247)
Screenshot: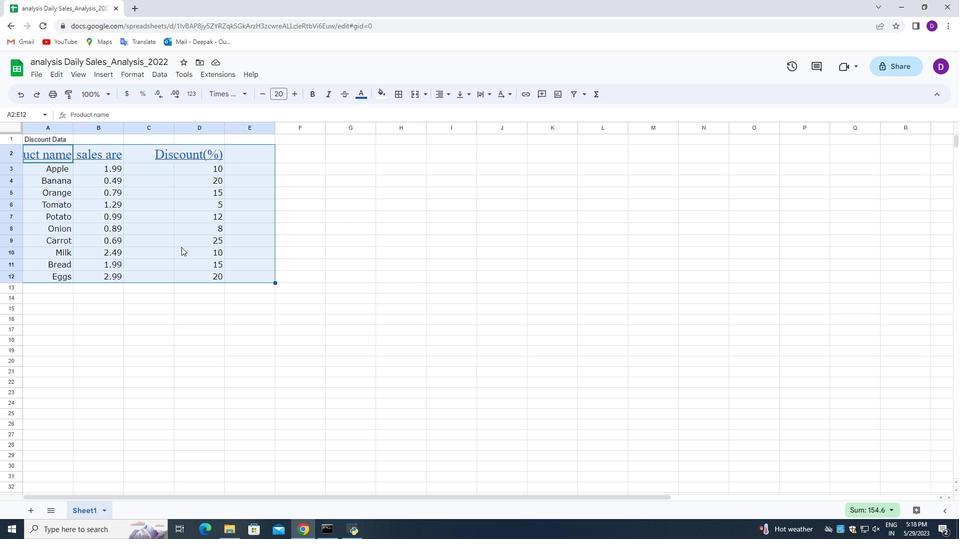 
Action: Mouse scrolled (154, 248) with delta (0, 0)
Screenshot: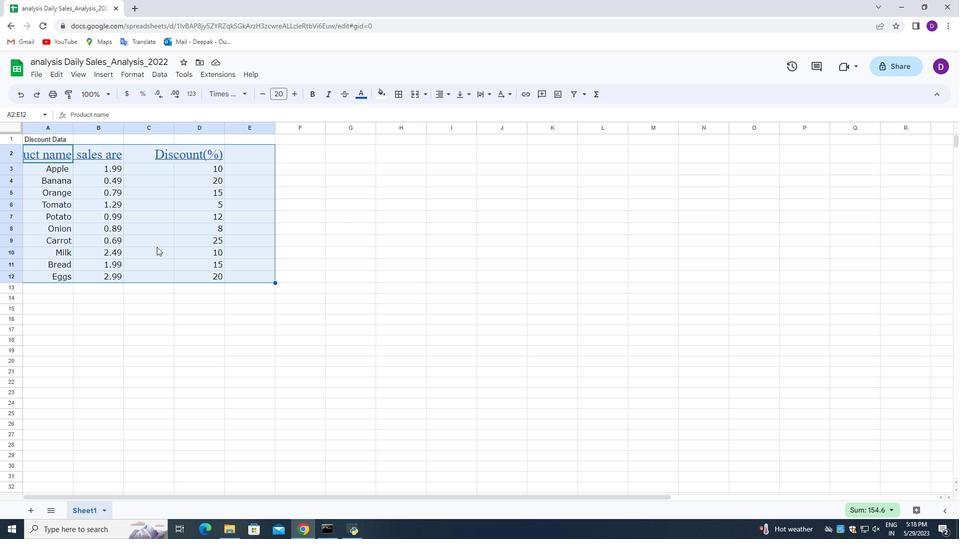 
Action: Mouse scrolled (154, 248) with delta (0, 0)
Screenshot: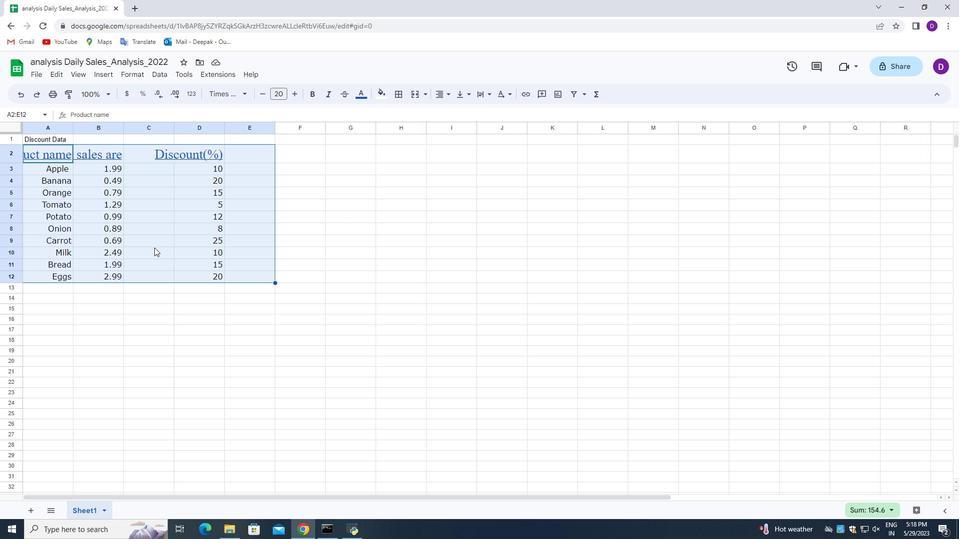 
Action: Mouse scrolled (154, 248) with delta (0, 0)
Screenshot: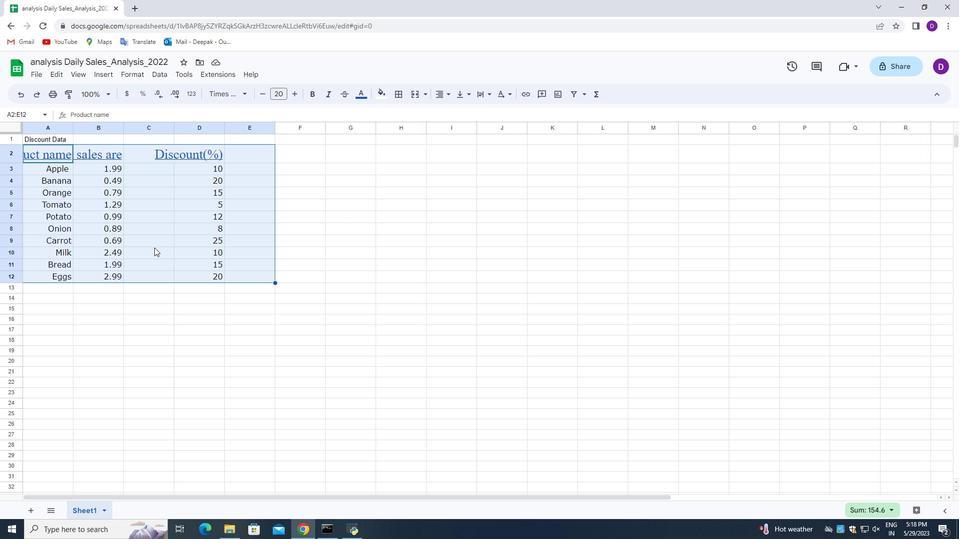 
Action: Mouse moved to (154, 247)
Screenshot: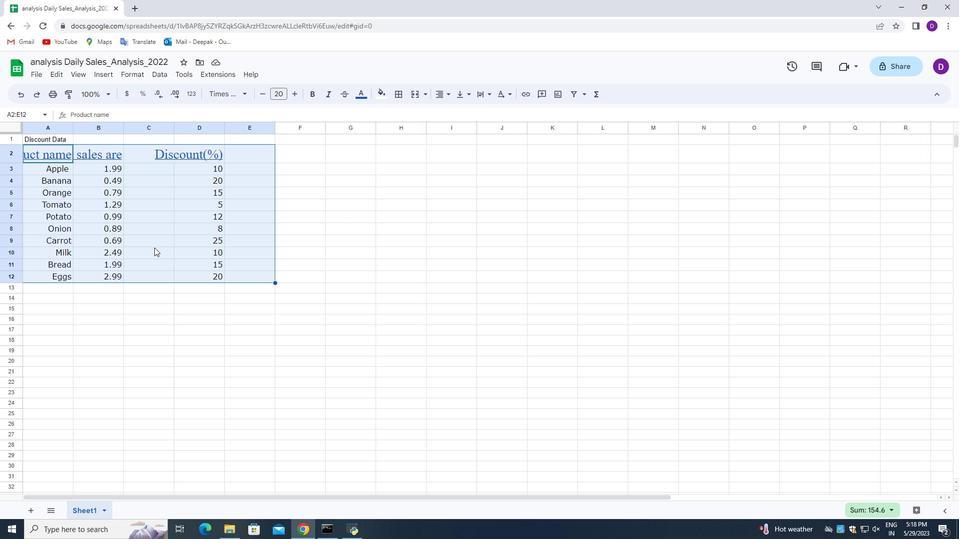 
Action: Mouse scrolled (154, 248) with delta (0, 0)
Screenshot: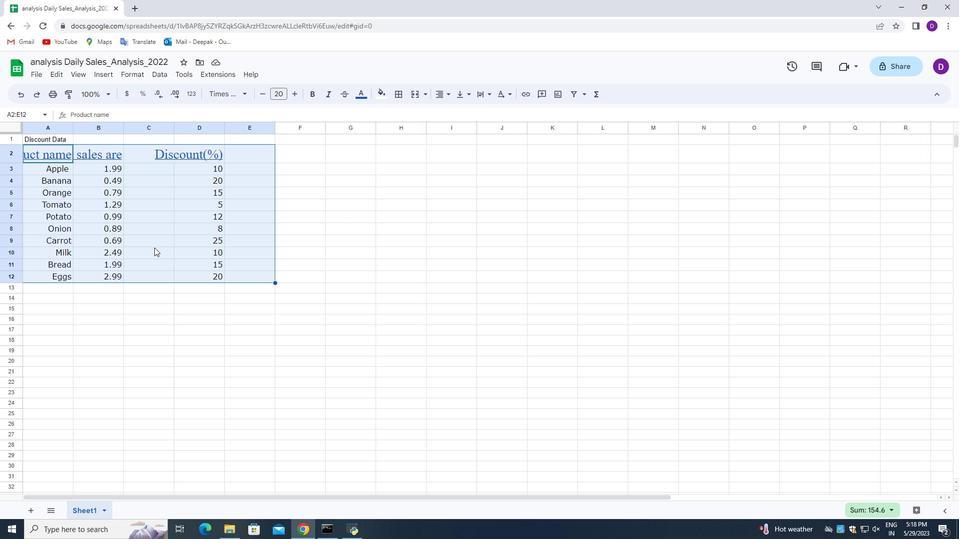 
Action: Mouse moved to (301, 291)
Screenshot: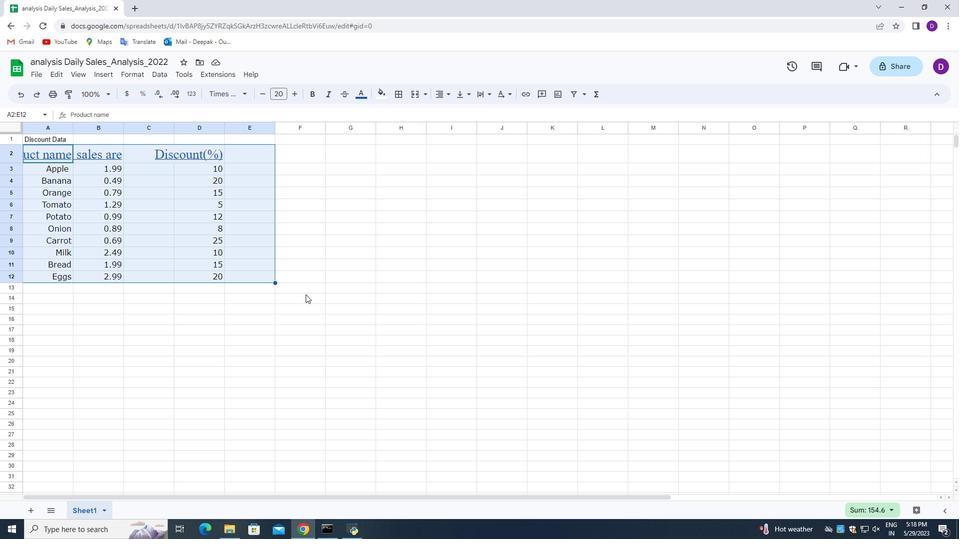 
Action: Mouse pressed left at (301, 291)
Screenshot: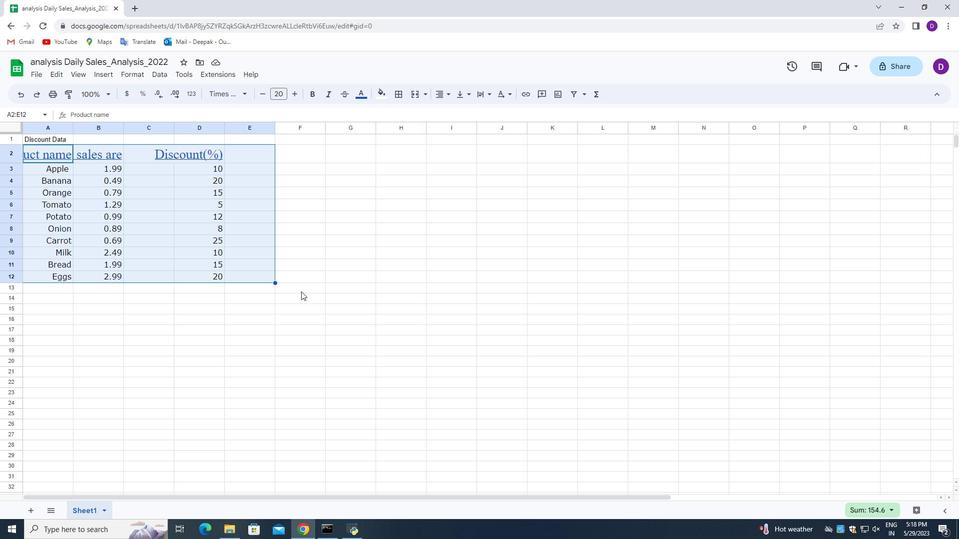 
Action: Mouse moved to (284, 286)
Screenshot: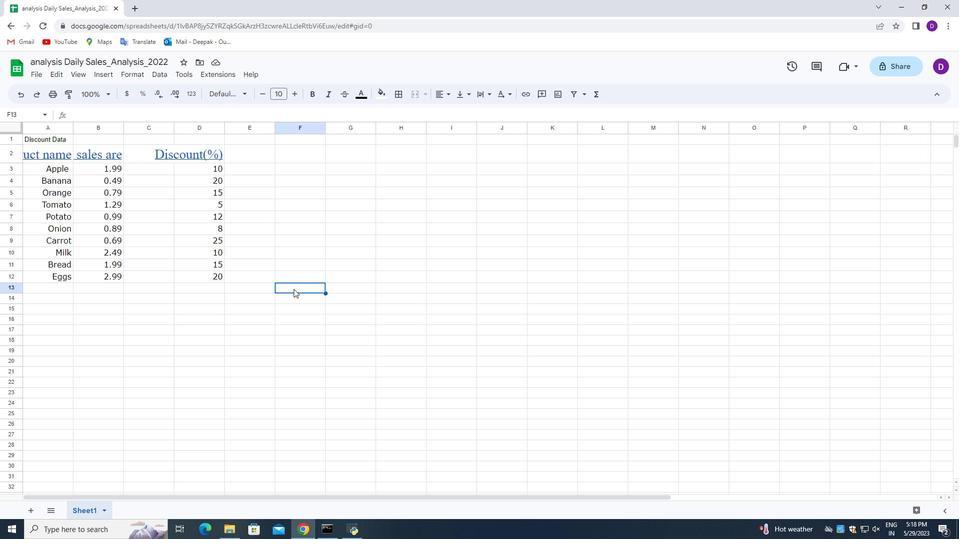 
Action: Mouse scrolled (284, 286) with delta (0, 0)
Screenshot: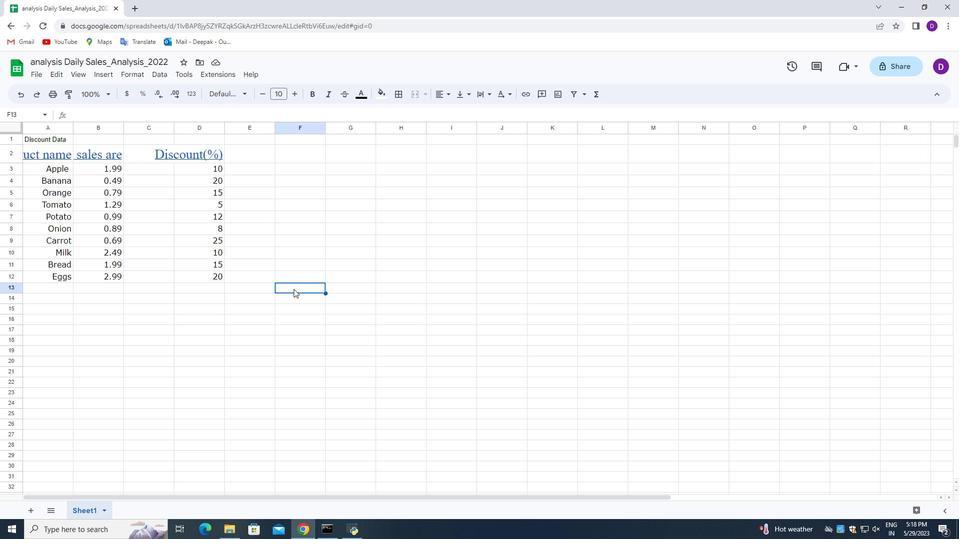 
Action: Mouse moved to (284, 285)
Screenshot: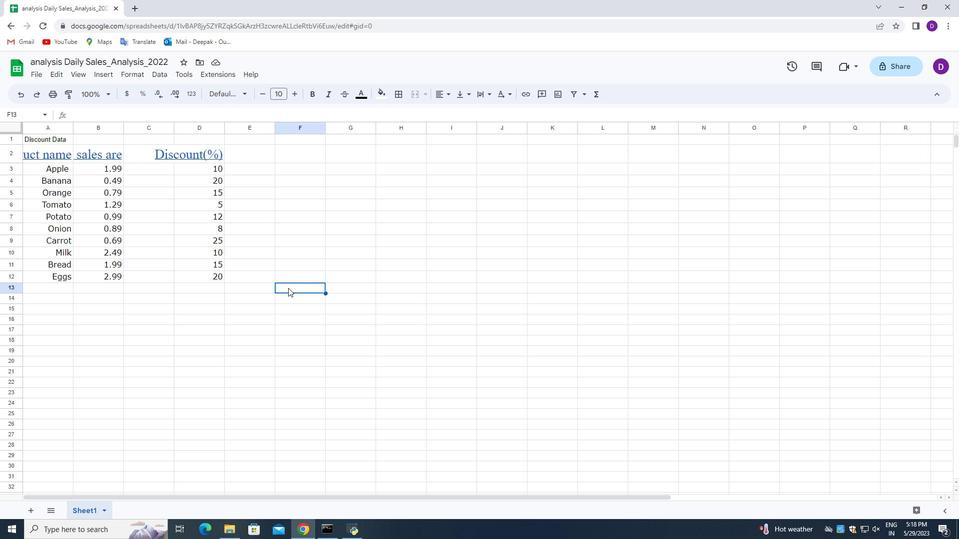 
Action: Mouse scrolled (284, 286) with delta (0, 0)
Screenshot: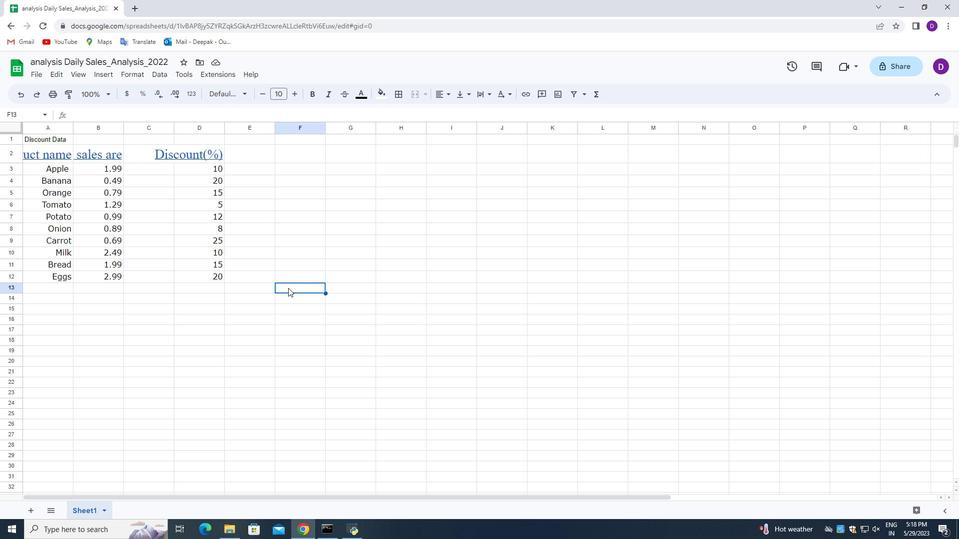 
Action: Mouse scrolled (284, 286) with delta (0, 0)
Screenshot: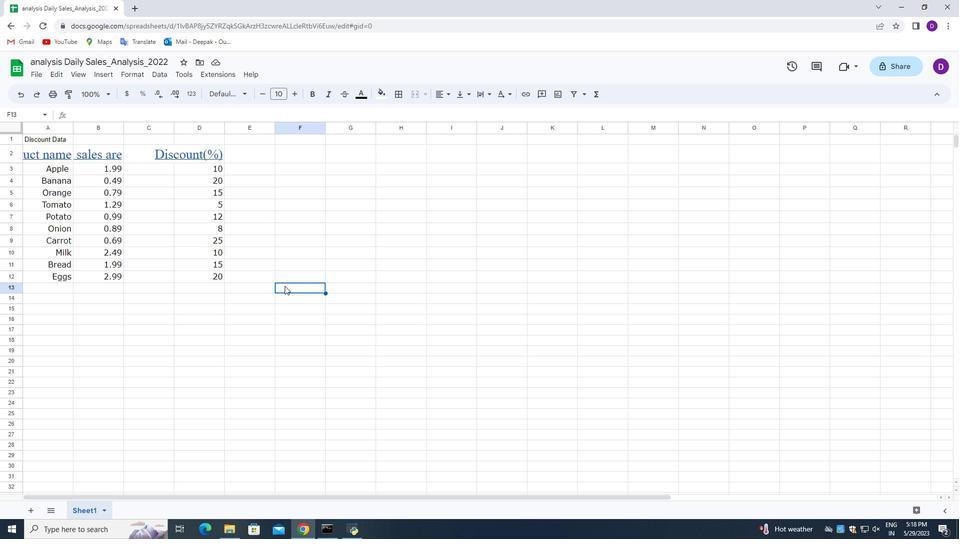 
Action: Mouse scrolled (284, 286) with delta (0, 0)
Screenshot: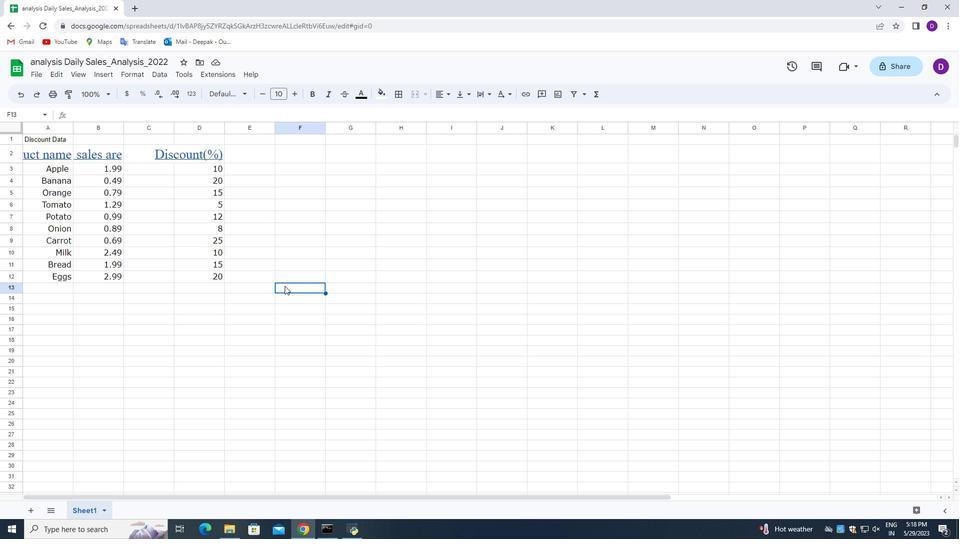 
Action: Mouse scrolled (284, 286) with delta (0, 0)
Screenshot: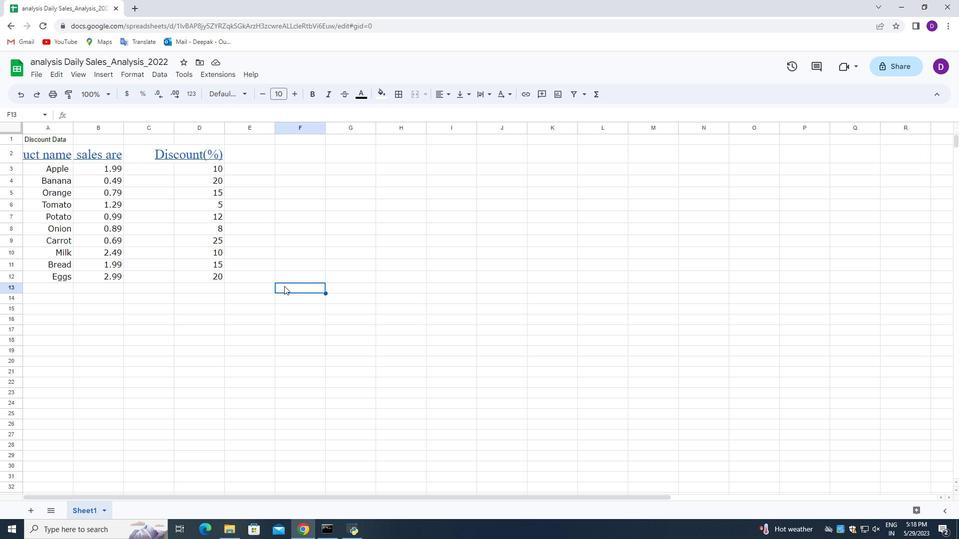 
Action: Mouse moved to (241, 316)
Screenshot: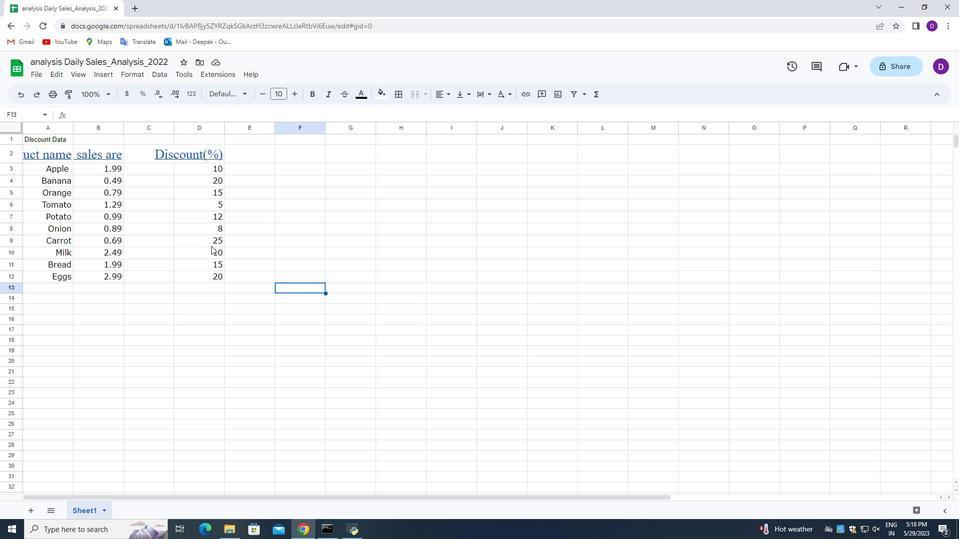 
